 Task: open an excel sheet and write heading  Money ManagerAdd Descriptions in a column and its values below  'Salary, Rent, Groceries, Utilities, Dining out, Transportation & Entertainment. 'Add Categories in next column and its values below  Income, Expense, Expense, Expense, Expense, Expense & Expense. Add Amount in next column and its values below  $2,500, $800, $200, $100, $50, $30 & $100Add Dates in next column and its values below  2023-05-01, 2023-05-05, 2023-05-10, 2023-05-15, 2023-05-20, 2023-05-25 & 2023-05-31Save page ExpReport logbook
Action: Mouse moved to (15, 19)
Screenshot: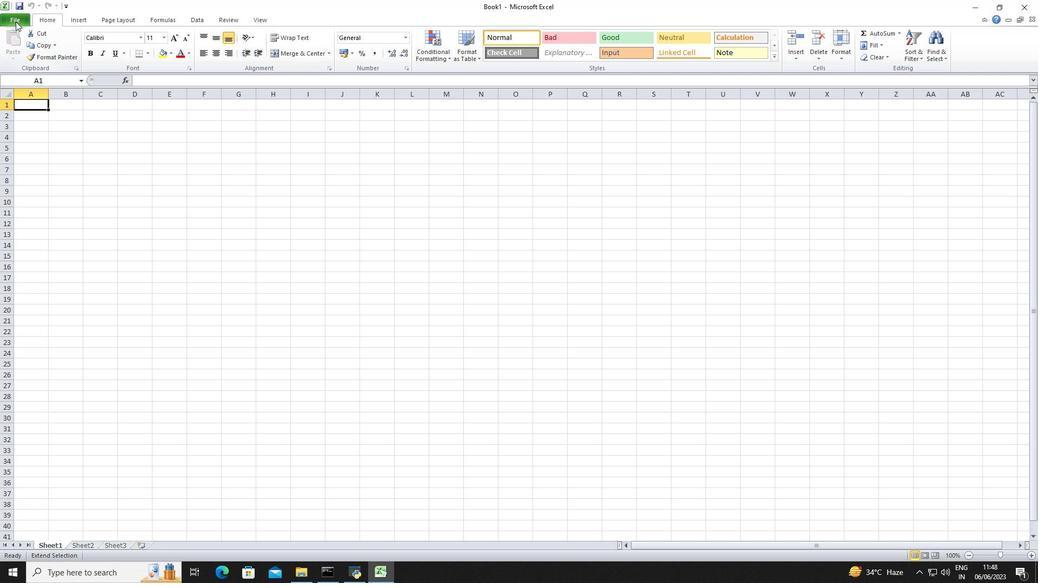 
Action: Mouse pressed left at (15, 19)
Screenshot: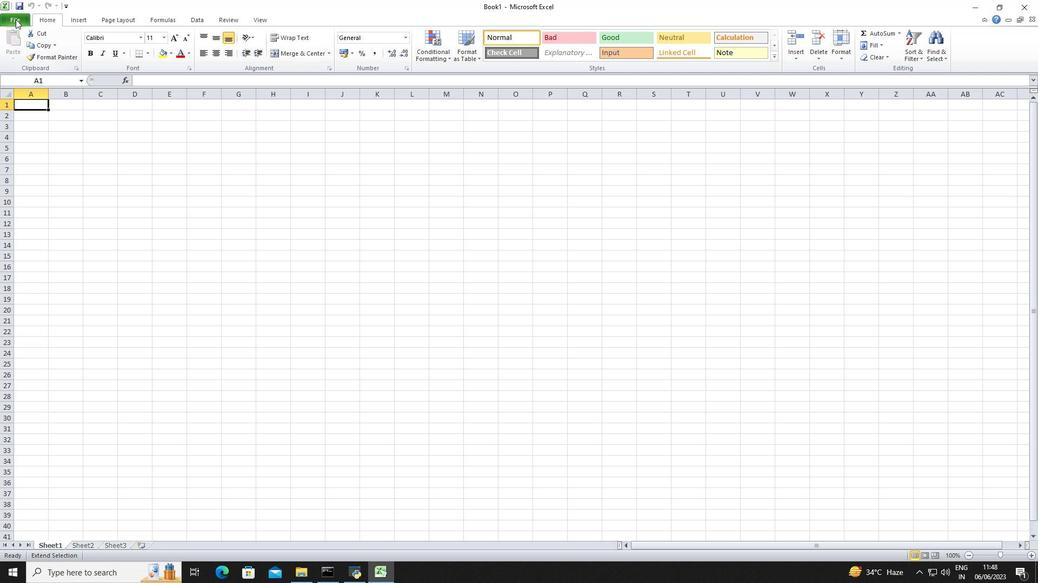 
Action: Mouse moved to (32, 138)
Screenshot: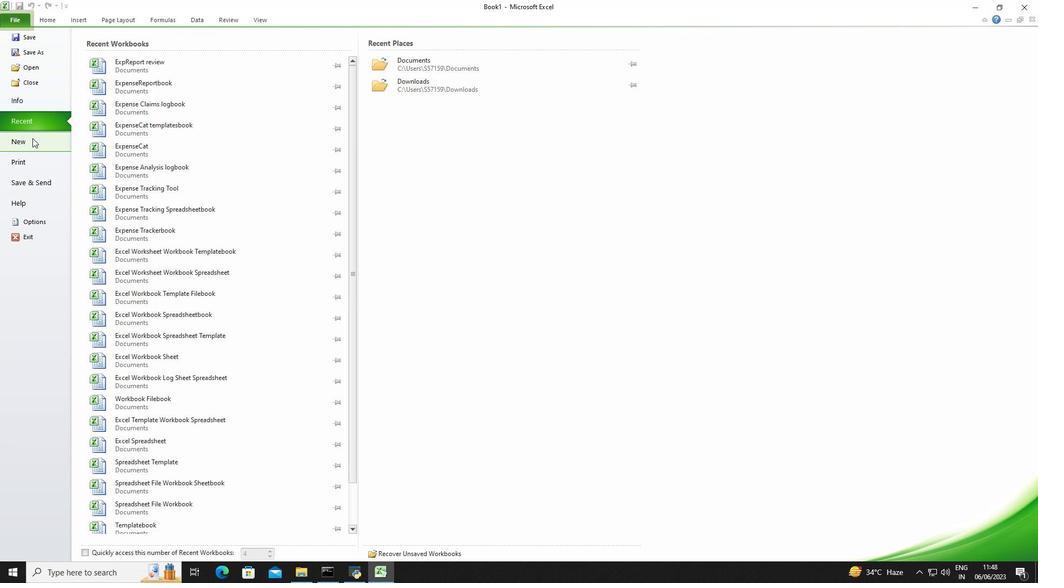 
Action: Mouse pressed left at (32, 138)
Screenshot: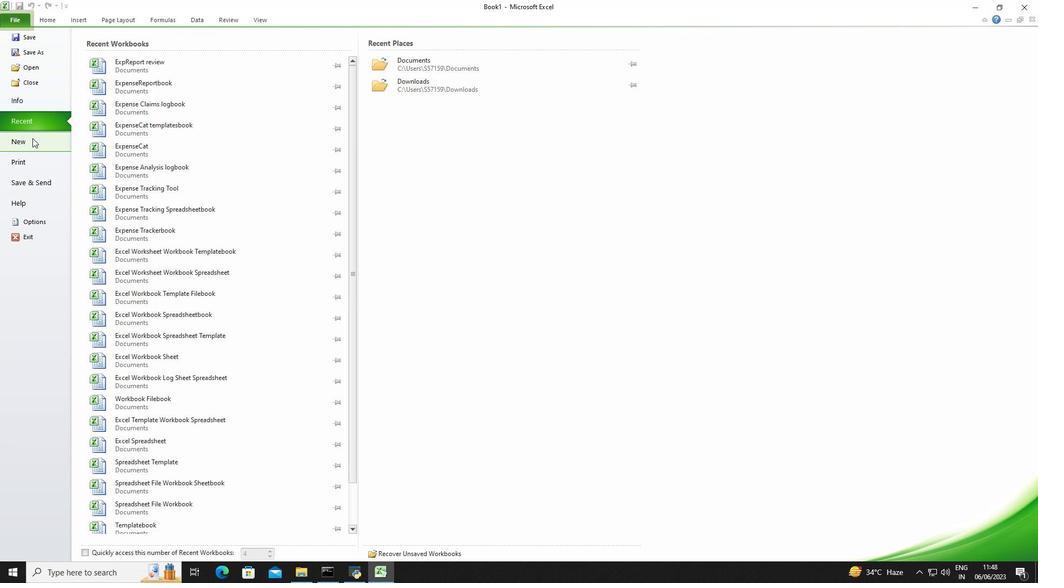 
Action: Mouse moved to (541, 282)
Screenshot: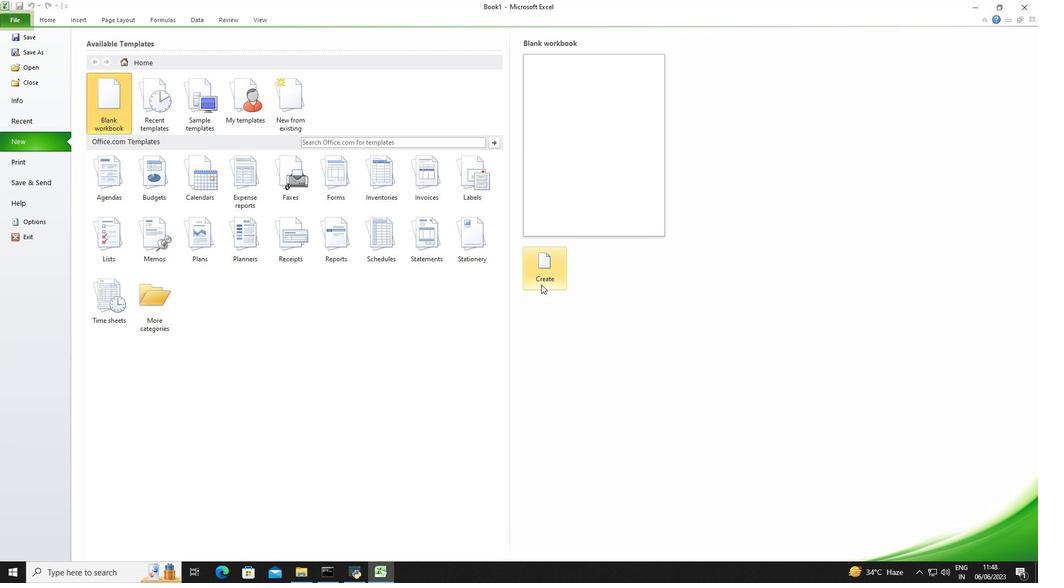 
Action: Mouse pressed left at (541, 282)
Screenshot: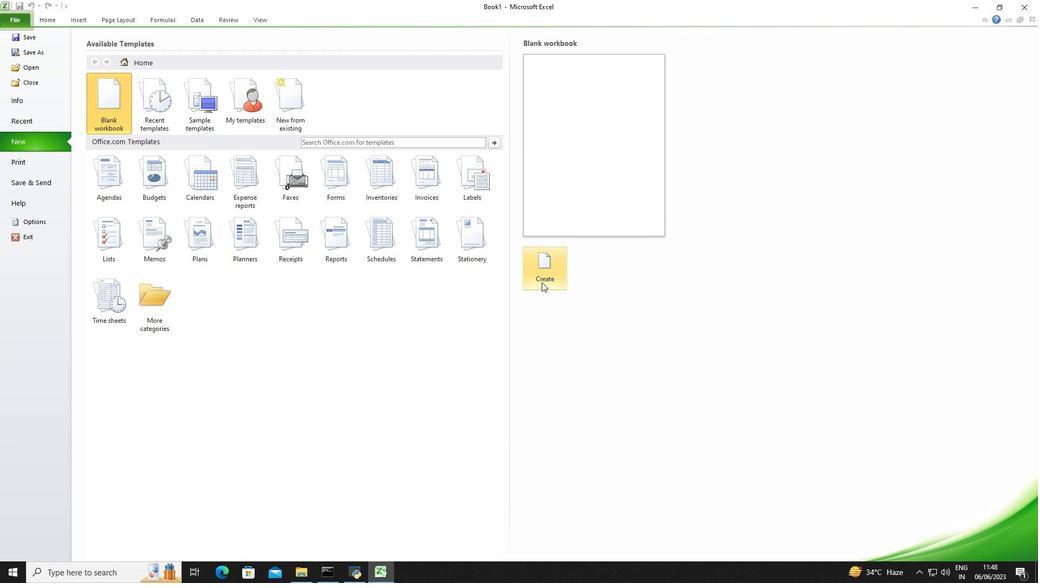 
Action: Mouse moved to (21, 107)
Screenshot: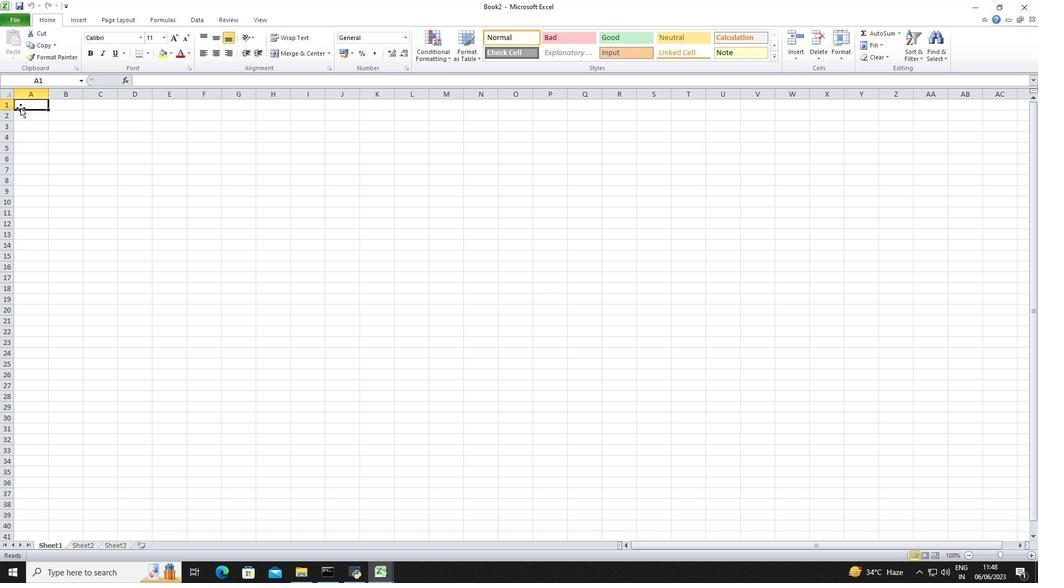
Action: Mouse pressed left at (21, 107)
Screenshot: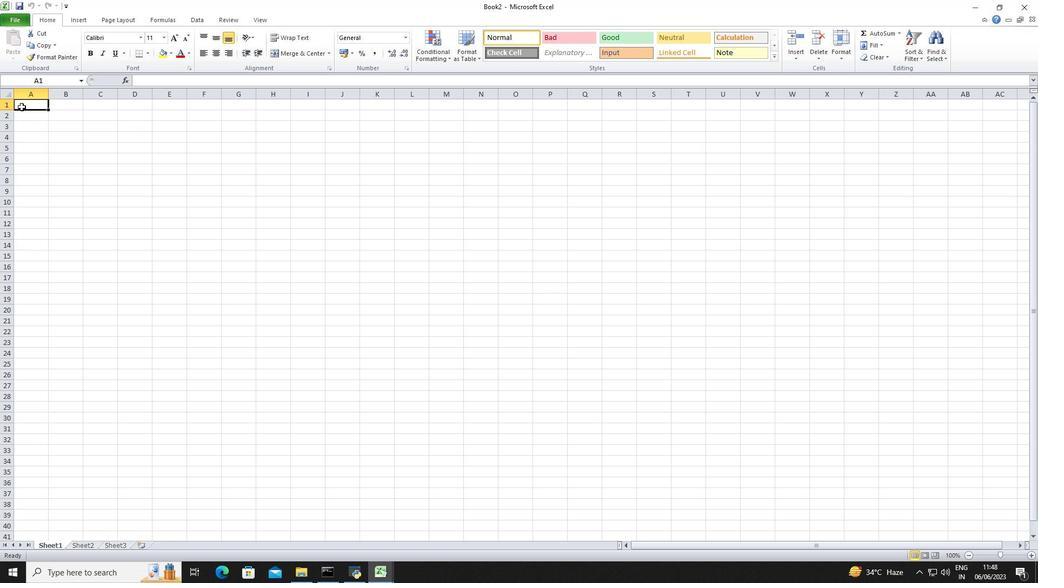 
Action: Key pressed <Key.shift><Key.shift>Money<Key.space><Key.shift>Manager<Key.enter><Key.down><Key.shift>Description<Key.enter><Key.up>
Screenshot: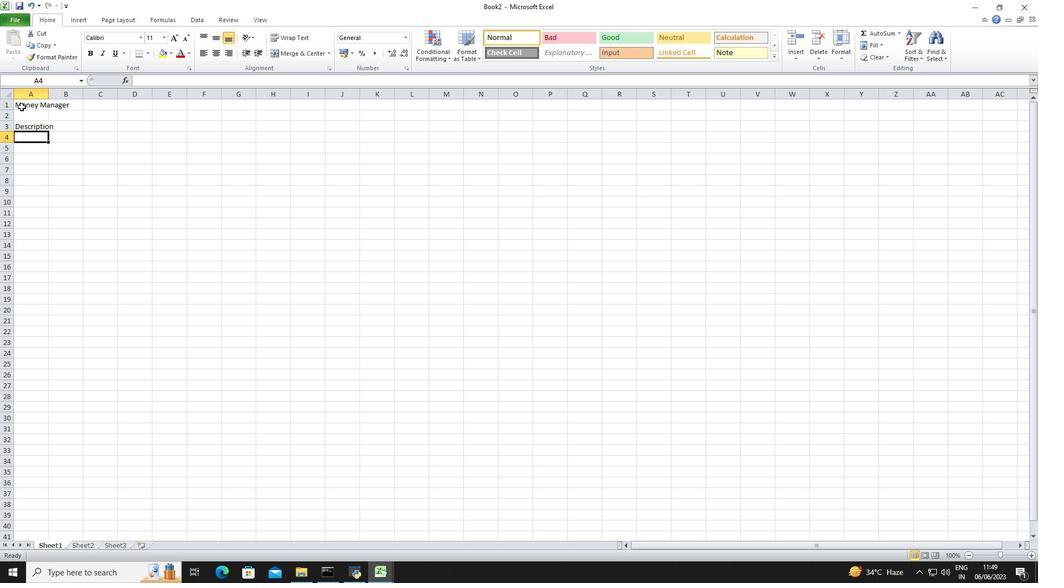 
Action: Mouse moved to (65, 125)
Screenshot: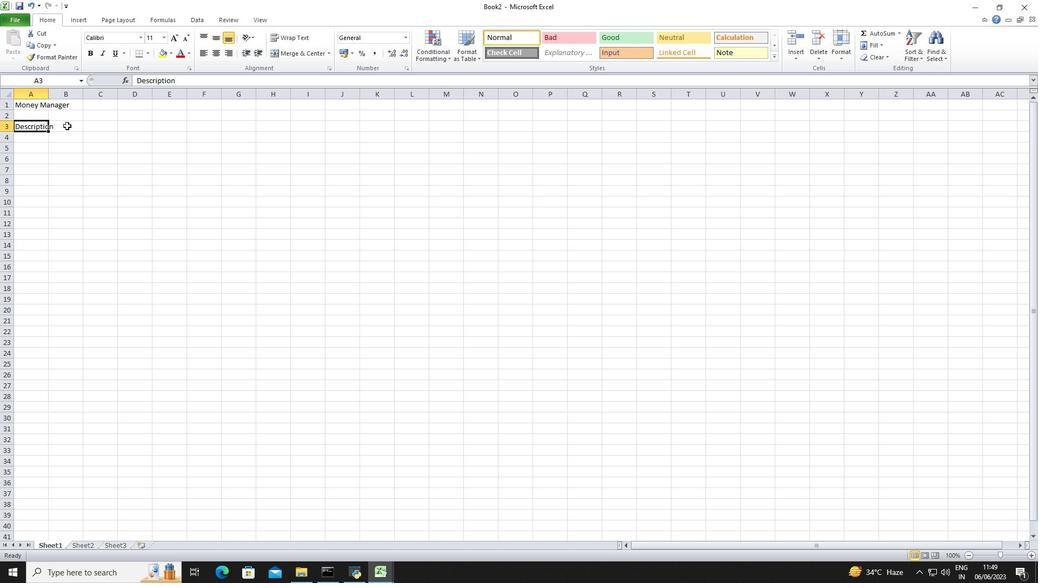 
Action: Mouse pressed left at (65, 125)
Screenshot: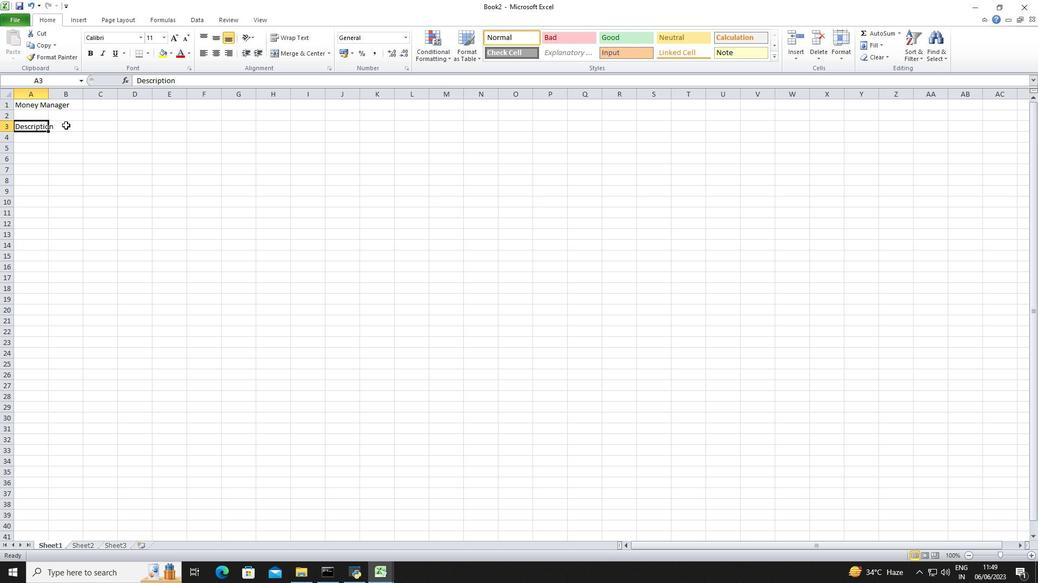
Action: Mouse pressed left at (65, 125)
Screenshot: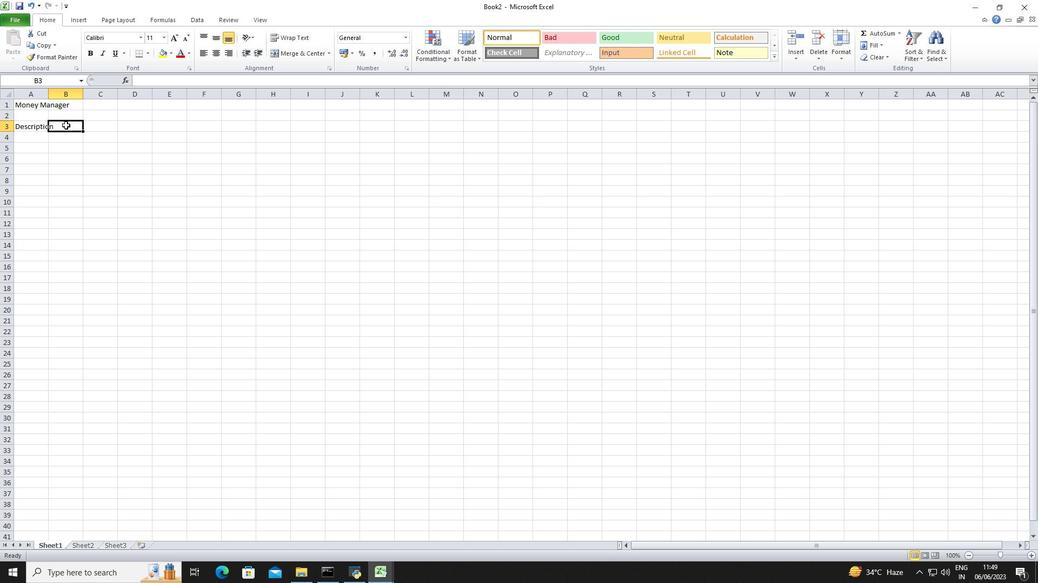 
Action: Mouse moved to (34, 140)
Screenshot: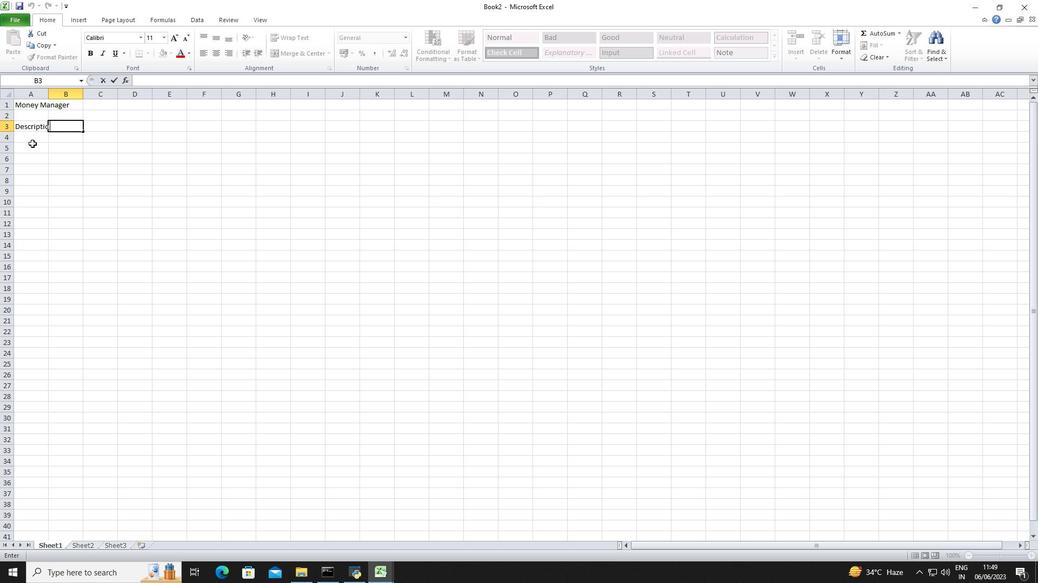
Action: Mouse pressed left at (34, 140)
Screenshot: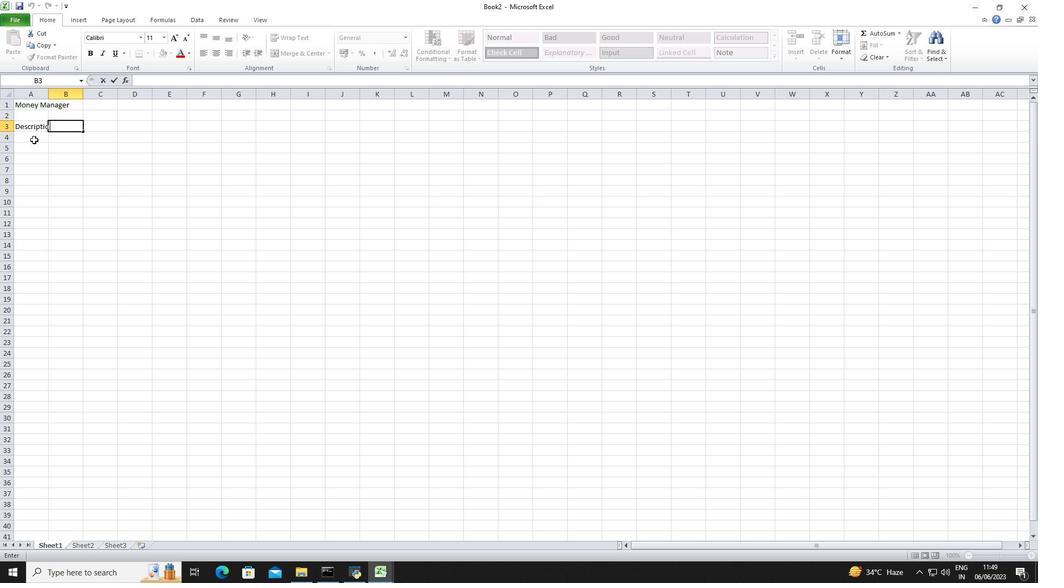 
Action: Key pressed <Key.shift>Salary<Key.down><Key.shift>Rent<Key.down><Key.shift>Grocries<Key.backspace><Key.backspace><Key.backspace><Key.backspace>eries<Key.down><Key.shift>Utilities<Key.down><Key.shift>Dining<Key.space><Key.shift>Out<Key.down><Key.shift>Transportation<Key.down><Key.shift>Entertainment<Key.down><Key.right><Key.right><Key.up><Key.up><Key.up><Key.up><Key.up><Key.up><Key.up><Key.up><Key.shift>Categories<Key.down><Key.shift><Key.shift><Key.shift><Key.shift><Key.shift>Income<Key.down><Key.shift>Expense<Key.down><Key.shift>Expense<Key.down><Key.shift>Expense<Key.down><Key.shift>Expense<Key.down><Key.shift>Expense<Key.down><Key.shift><Key.shift><Key.shift>Expense<Key.down><Key.right><Key.right><Key.up><Key.up><Key.up><Key.up><Key.up><Key.up><Key.up><Key.up><Key.shift>Amount<Key.down>2500<Key.down>800<Key.down><Key.down><Key.up>200<Key.down>100<Key.down>50<Key.down>30<Key.down>100<Key.down>
Screenshot: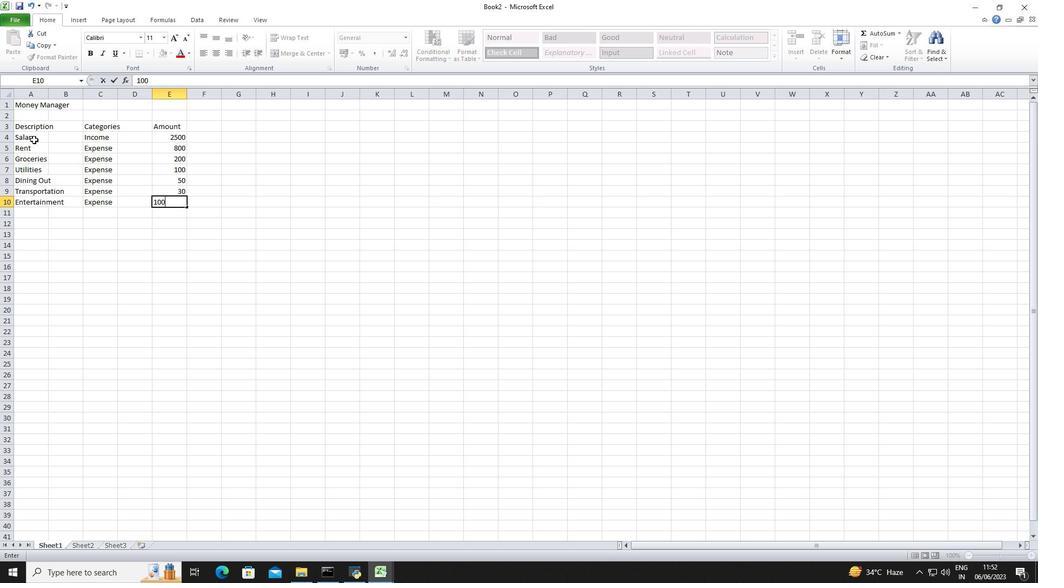 
Action: Mouse moved to (174, 135)
Screenshot: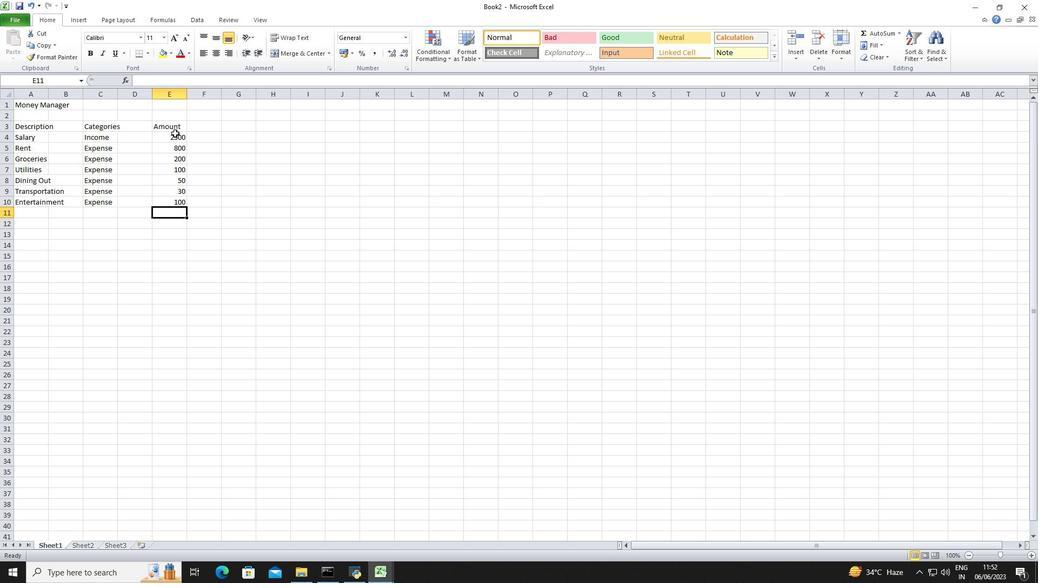 
Action: Mouse pressed left at (174, 135)
Screenshot: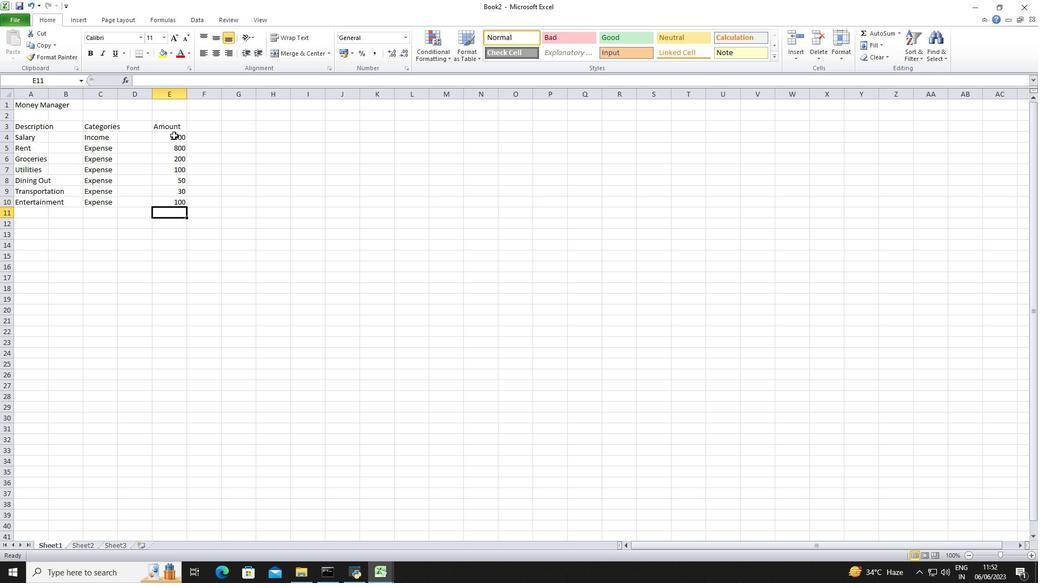 
Action: Mouse moved to (403, 41)
Screenshot: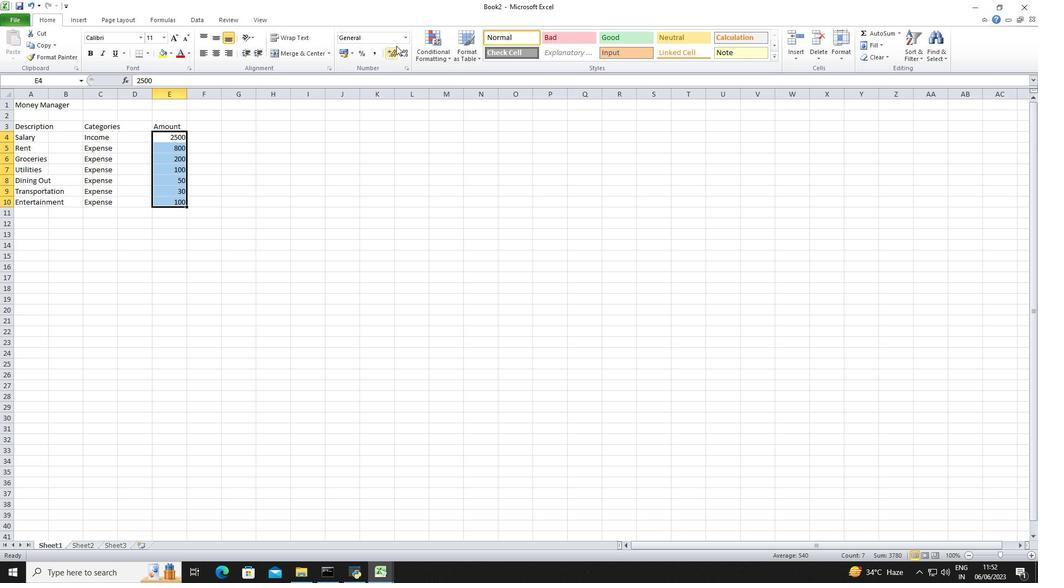 
Action: Mouse pressed left at (403, 41)
Screenshot: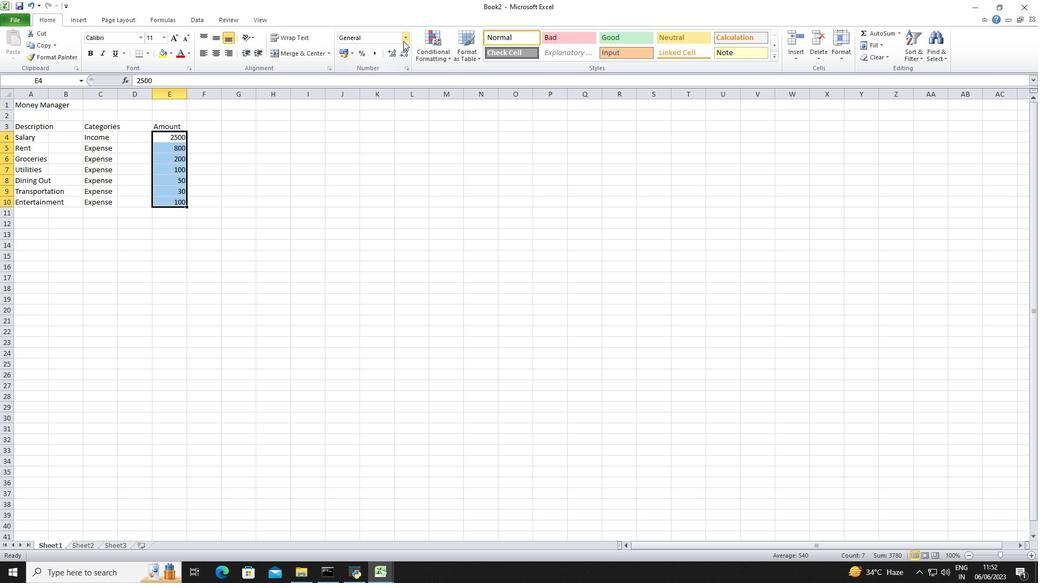 
Action: Mouse moved to (380, 310)
Screenshot: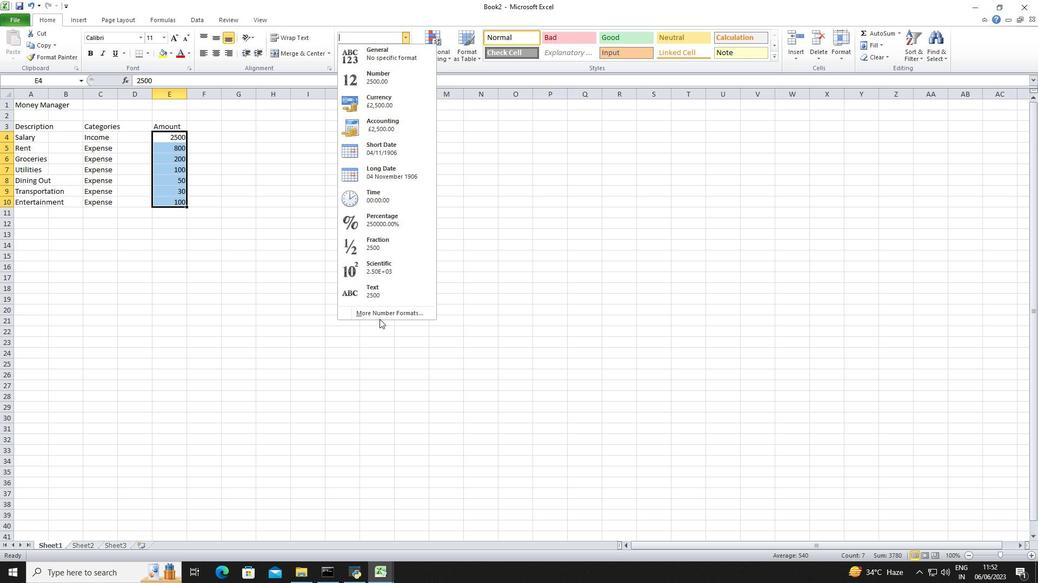 
Action: Mouse pressed left at (380, 310)
Screenshot: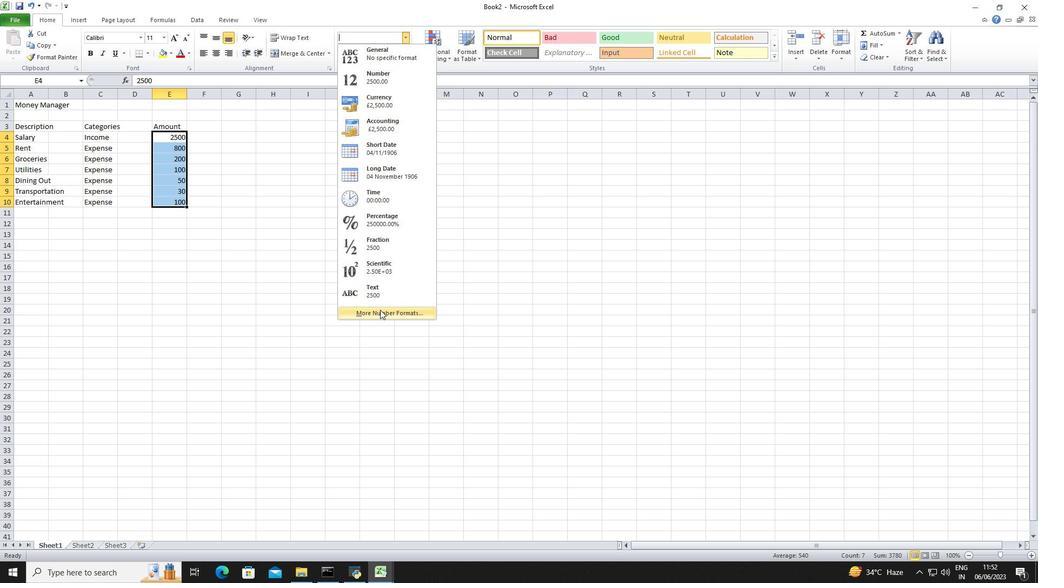 
Action: Mouse moved to (151, 203)
Screenshot: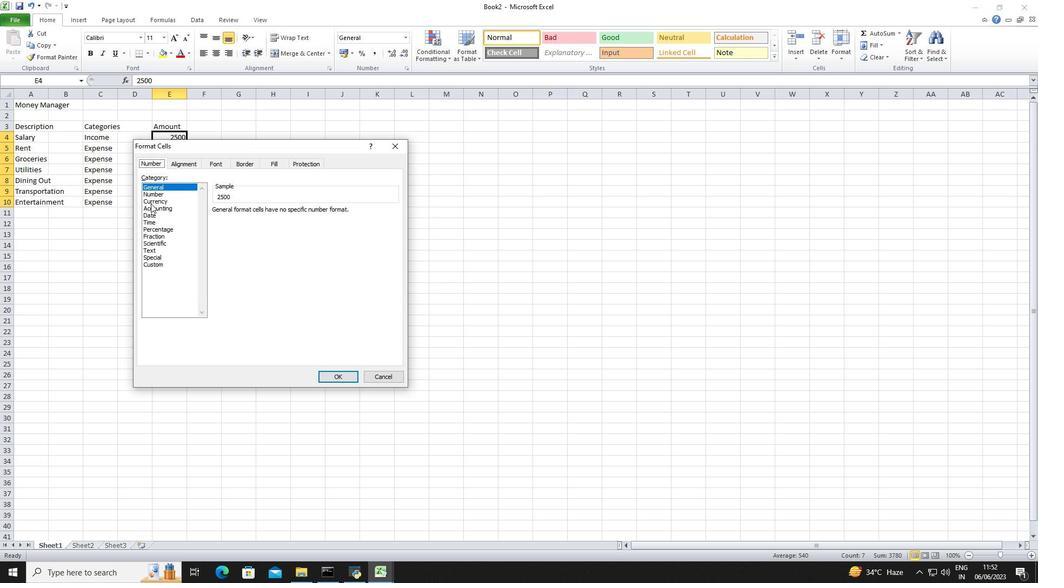 
Action: Mouse pressed left at (151, 203)
Screenshot: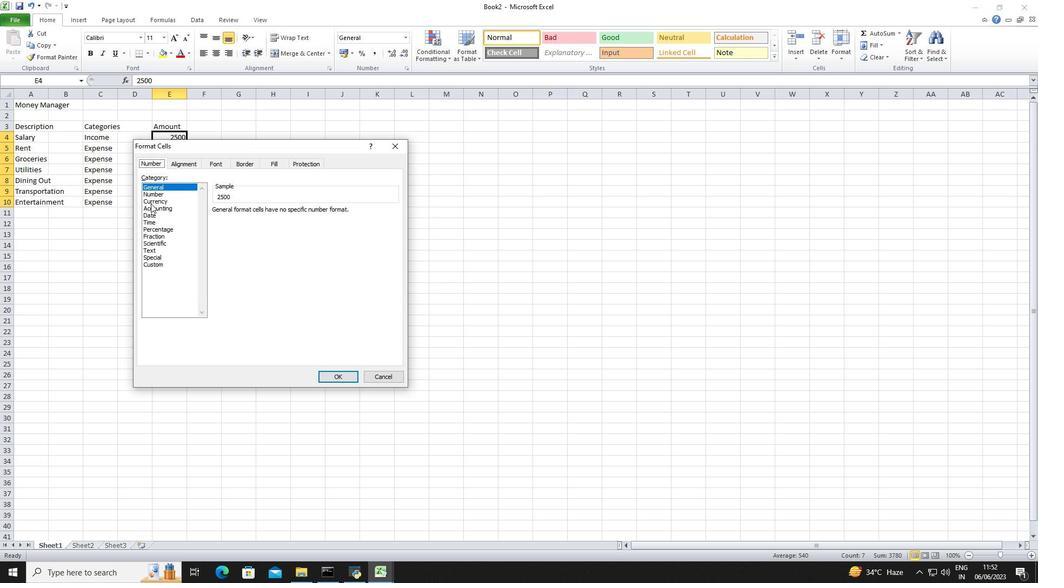 
Action: Mouse moved to (285, 211)
Screenshot: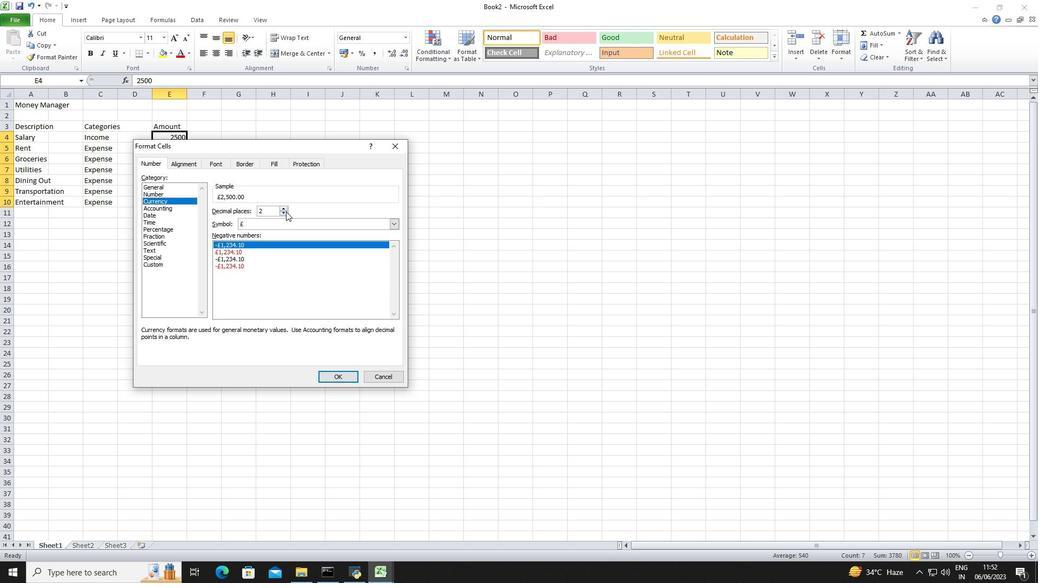 
Action: Mouse pressed left at (285, 211)
Screenshot: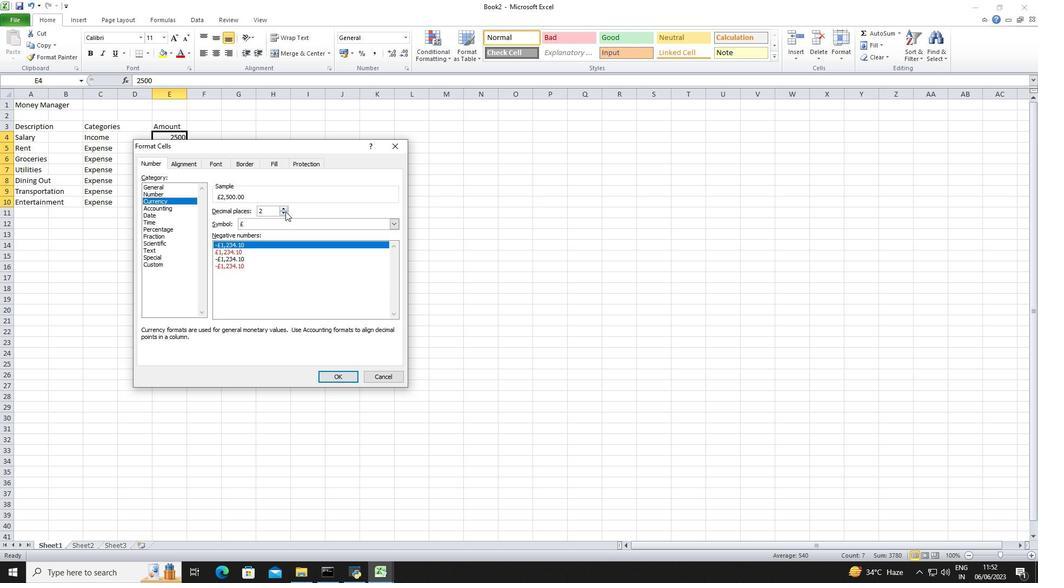 
Action: Mouse pressed left at (285, 211)
Screenshot: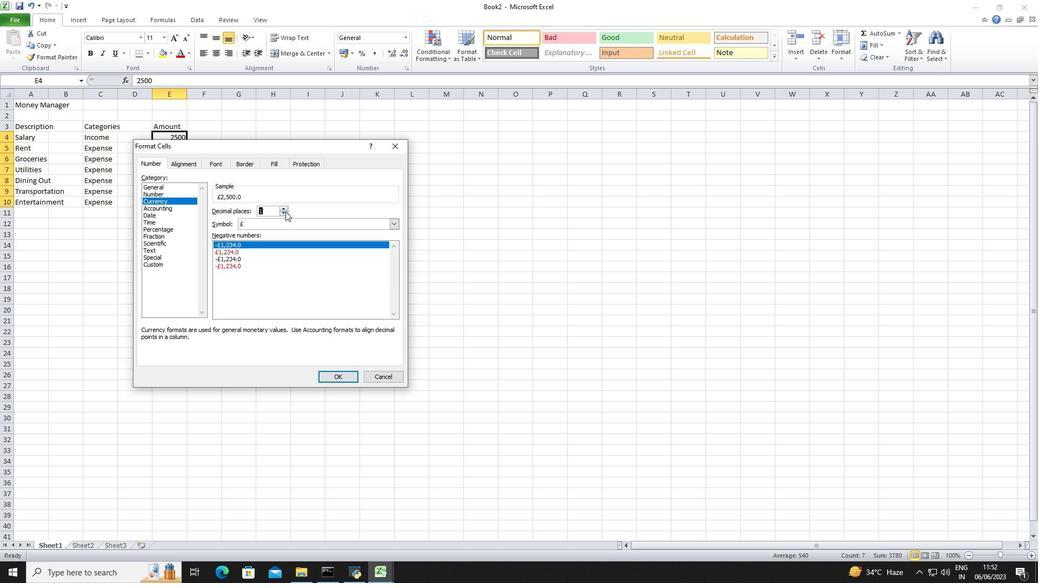 
Action: Mouse moved to (313, 220)
Screenshot: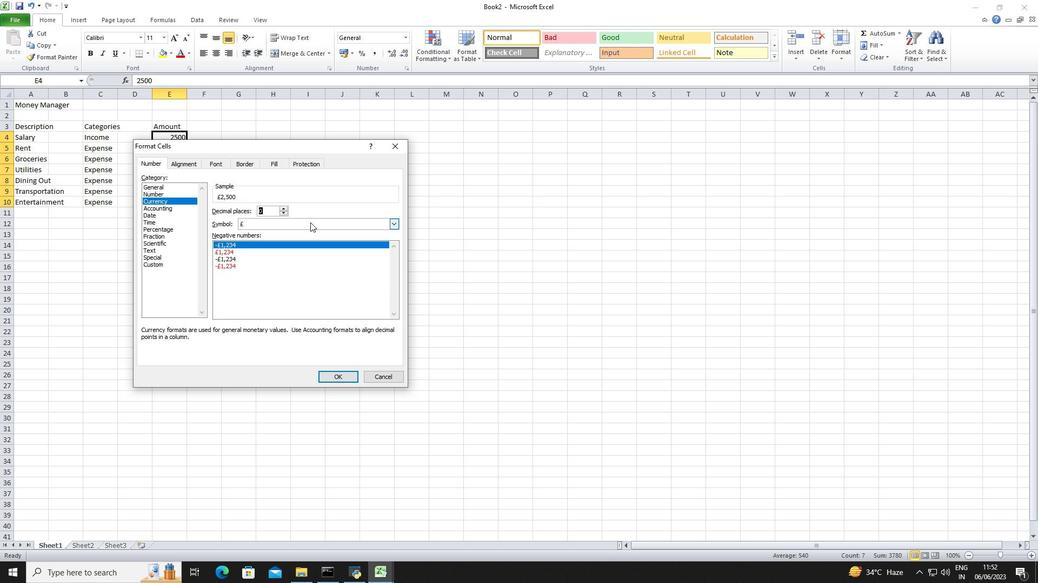 
Action: Mouse pressed left at (313, 220)
Screenshot: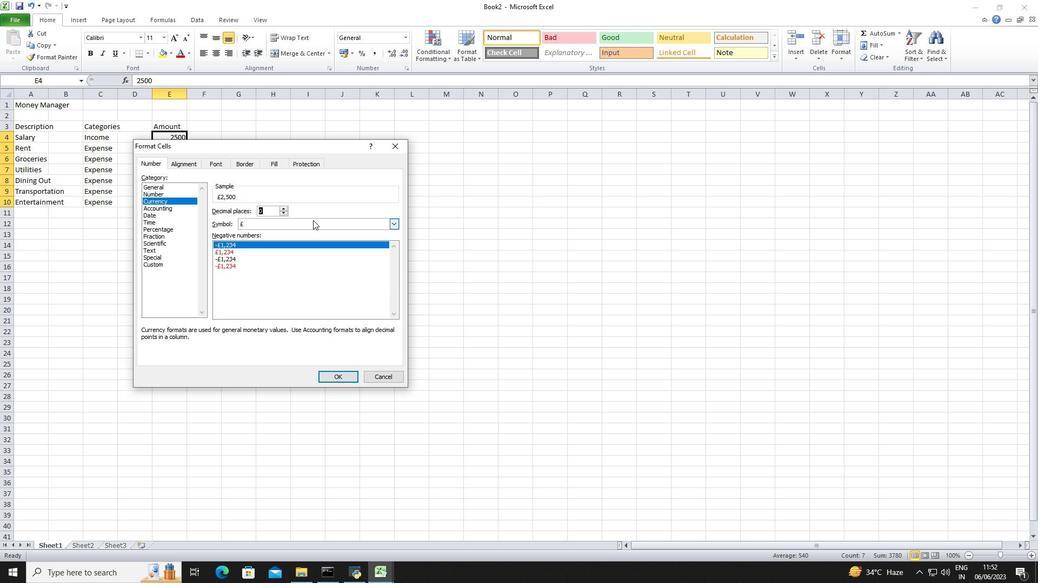 
Action: Mouse moved to (293, 249)
Screenshot: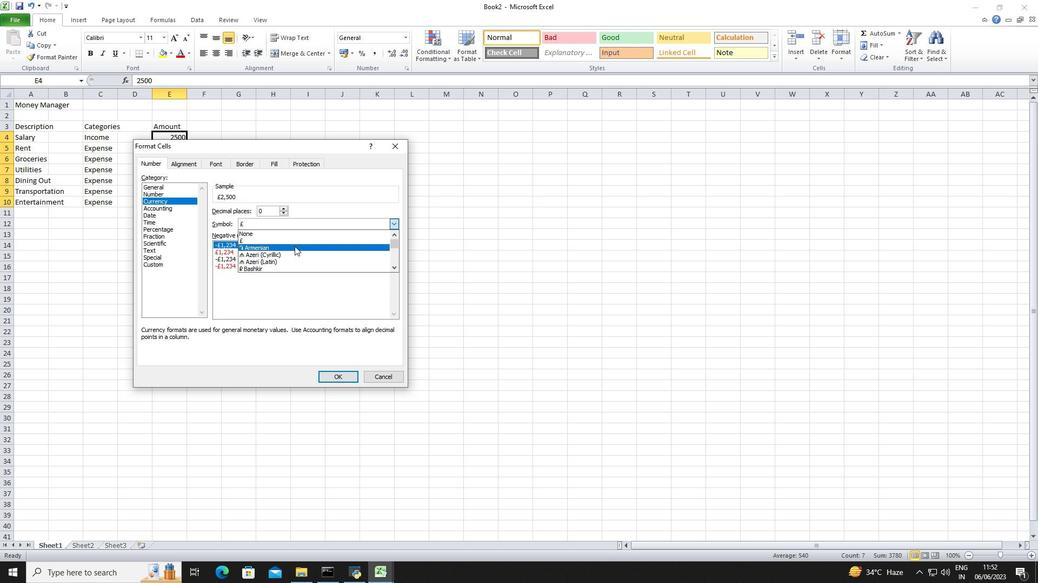 
Action: Mouse scrolled (293, 248) with delta (0, 0)
Screenshot: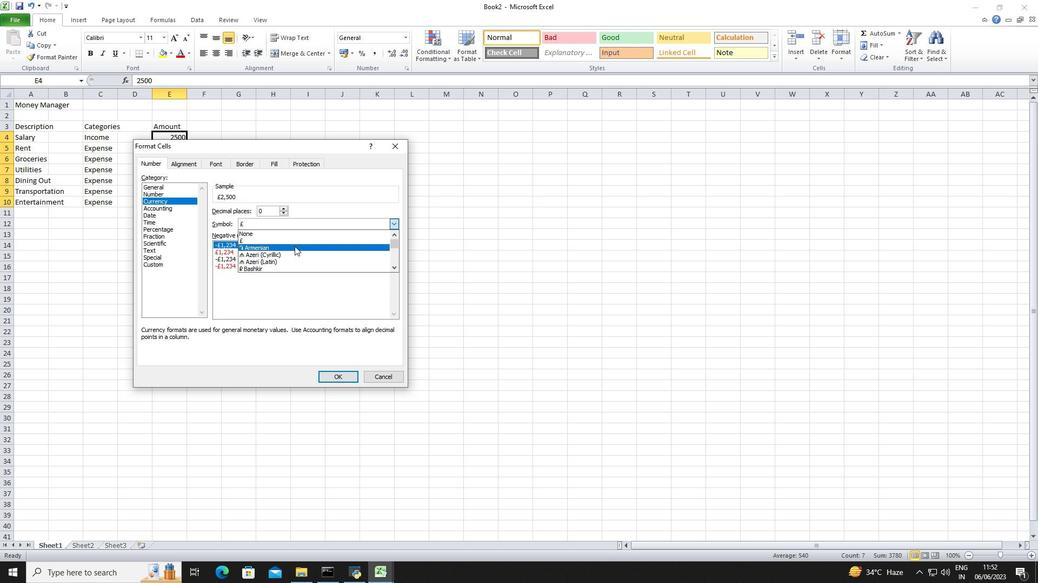 
Action: Mouse scrolled (293, 248) with delta (0, 0)
Screenshot: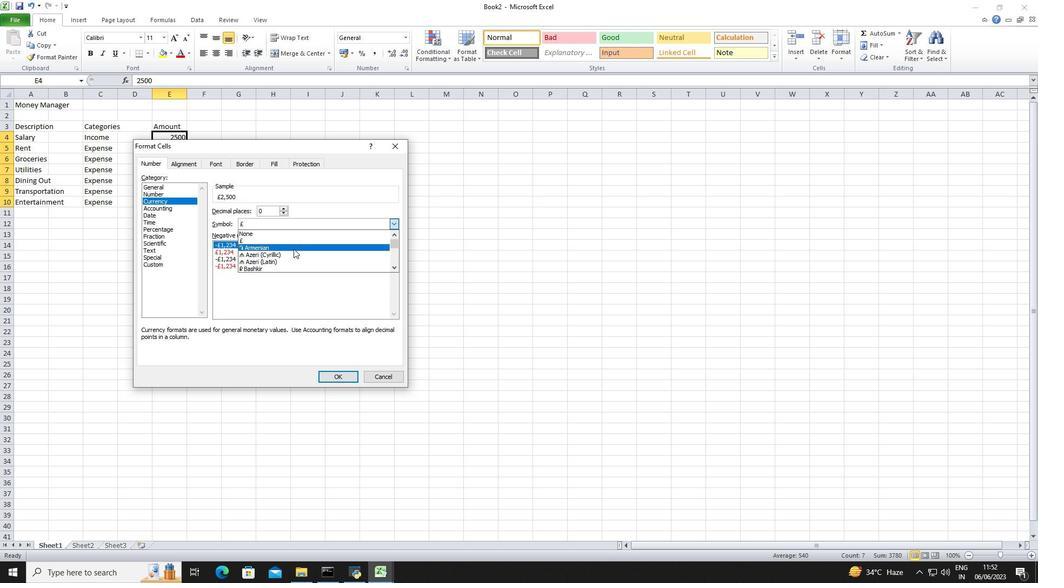 
Action: Mouse scrolled (293, 248) with delta (0, 0)
Screenshot: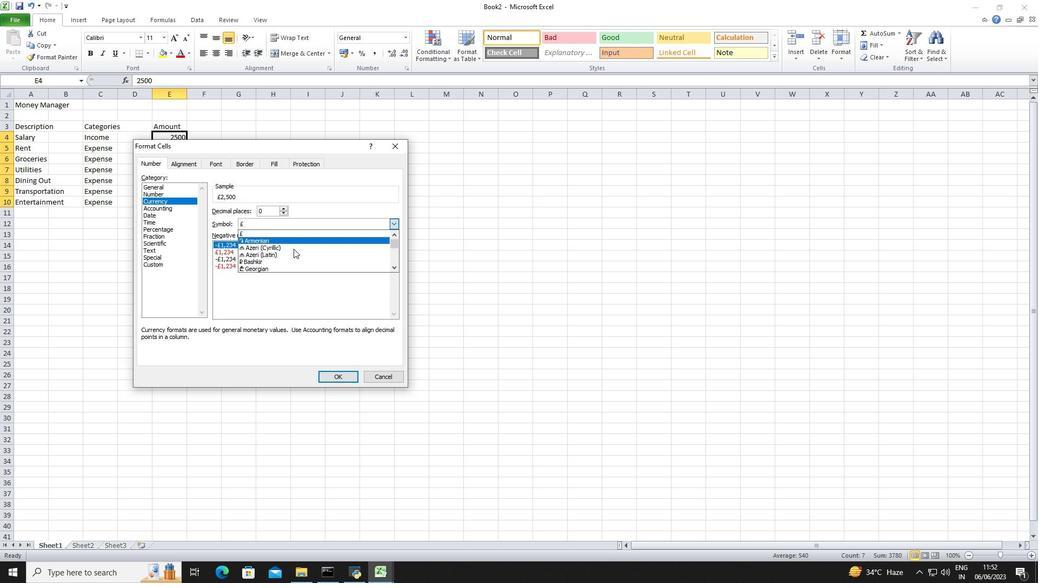 
Action: Mouse scrolled (293, 248) with delta (0, 0)
Screenshot: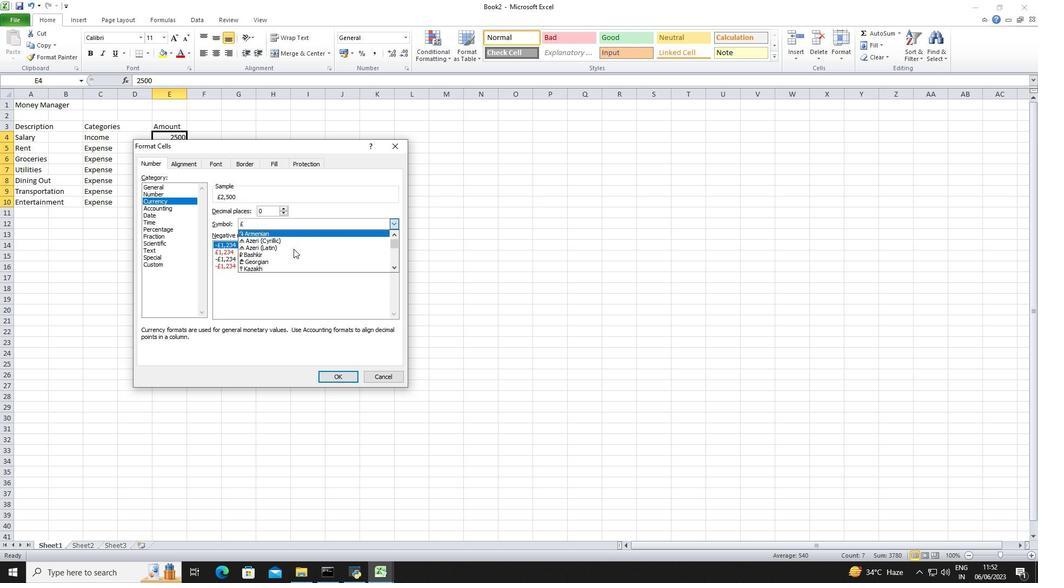 
Action: Mouse scrolled (293, 248) with delta (0, 0)
Screenshot: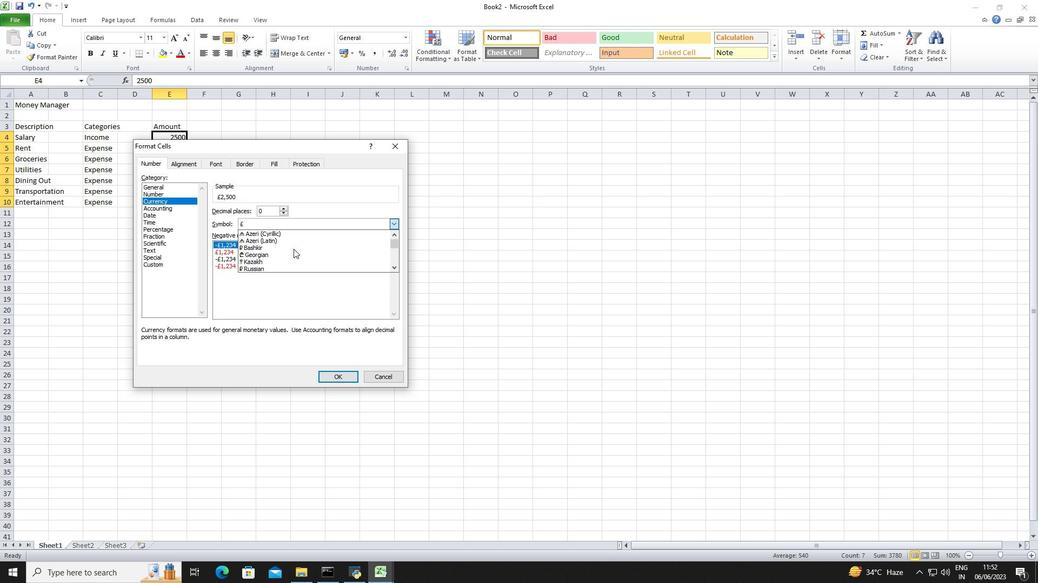 
Action: Mouse scrolled (293, 248) with delta (0, 0)
Screenshot: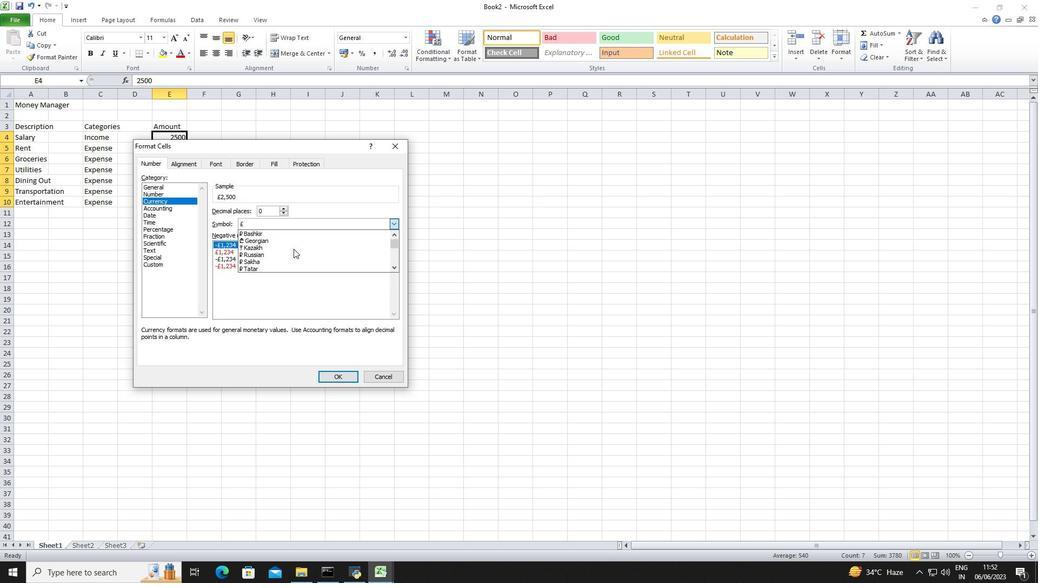 
Action: Mouse scrolled (293, 248) with delta (0, 0)
Screenshot: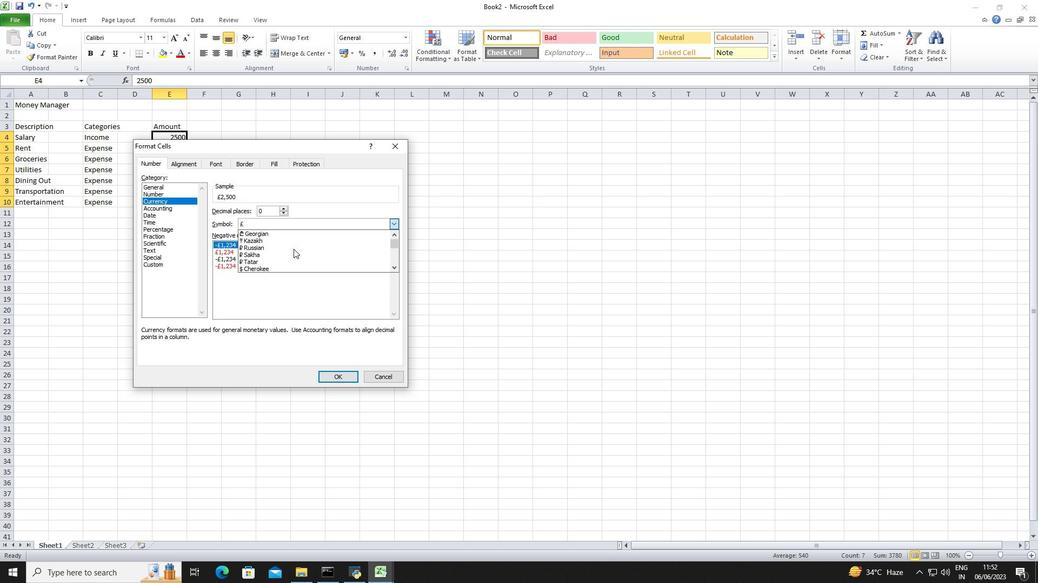 
Action: Mouse scrolled (293, 248) with delta (0, 0)
Screenshot: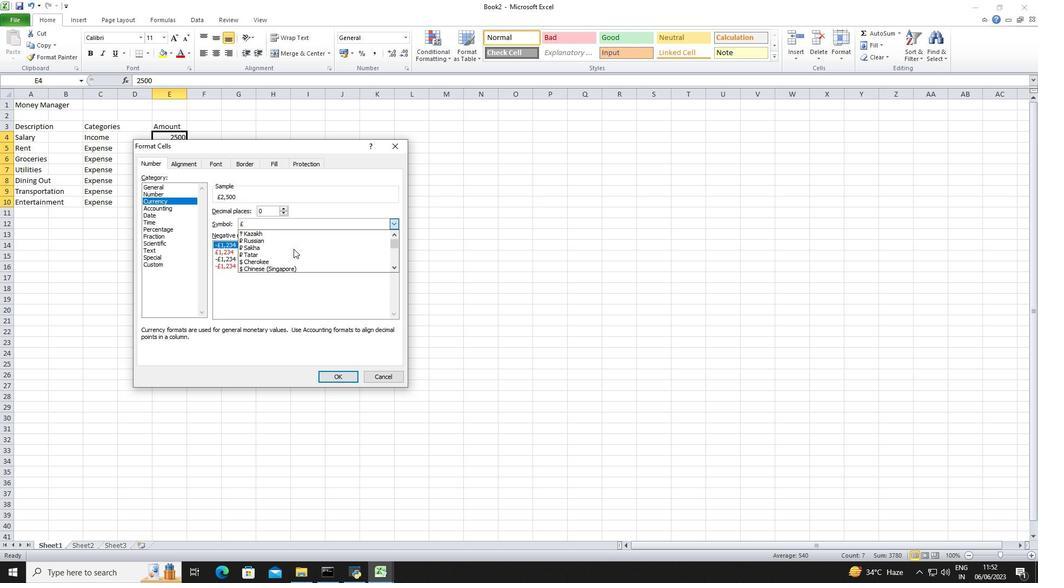 
Action: Mouse scrolled (293, 248) with delta (0, 0)
Screenshot: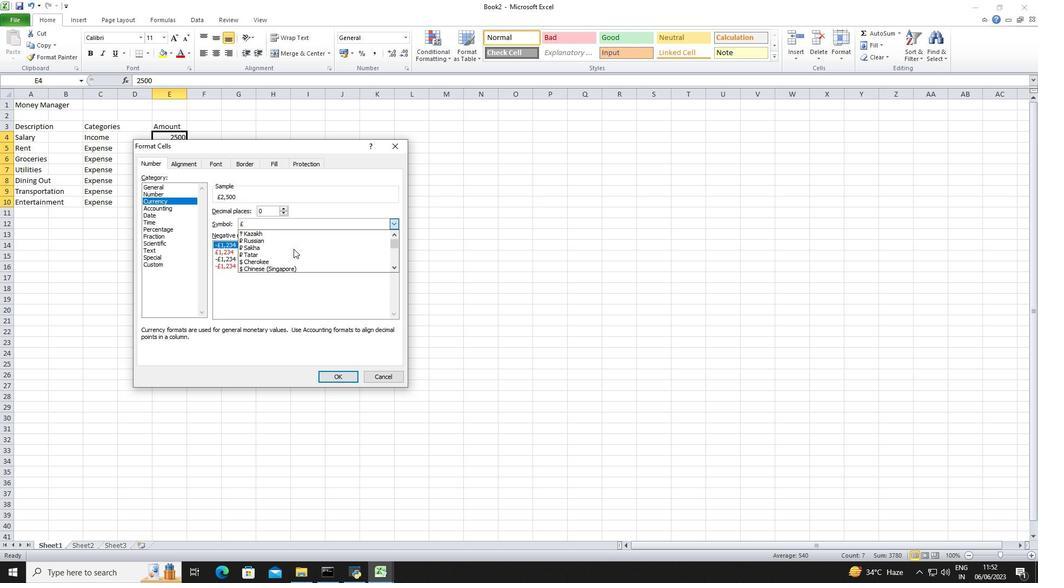 
Action: Mouse scrolled (293, 248) with delta (0, 0)
Screenshot: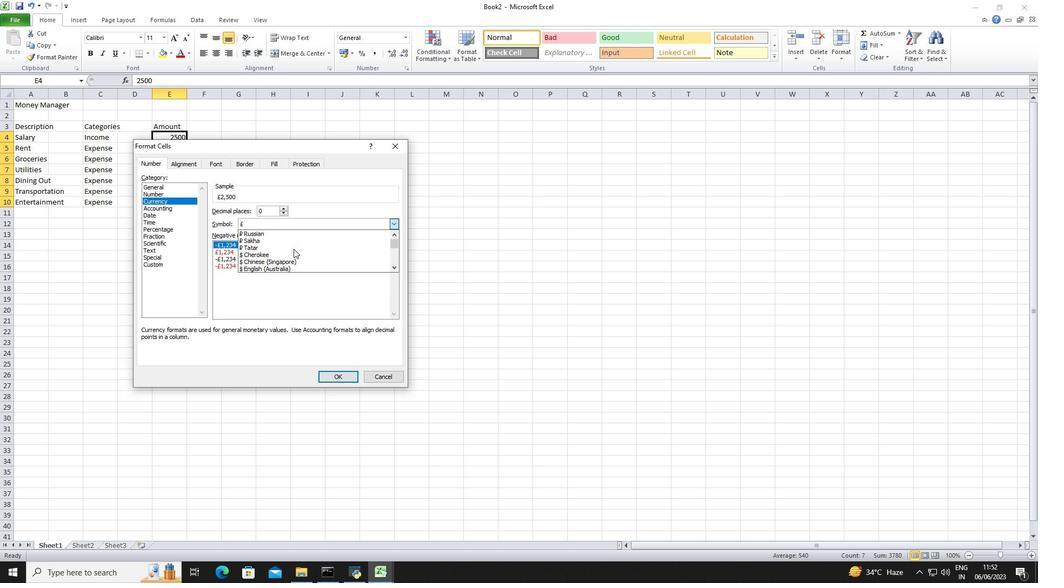 
Action: Mouse moved to (289, 255)
Screenshot: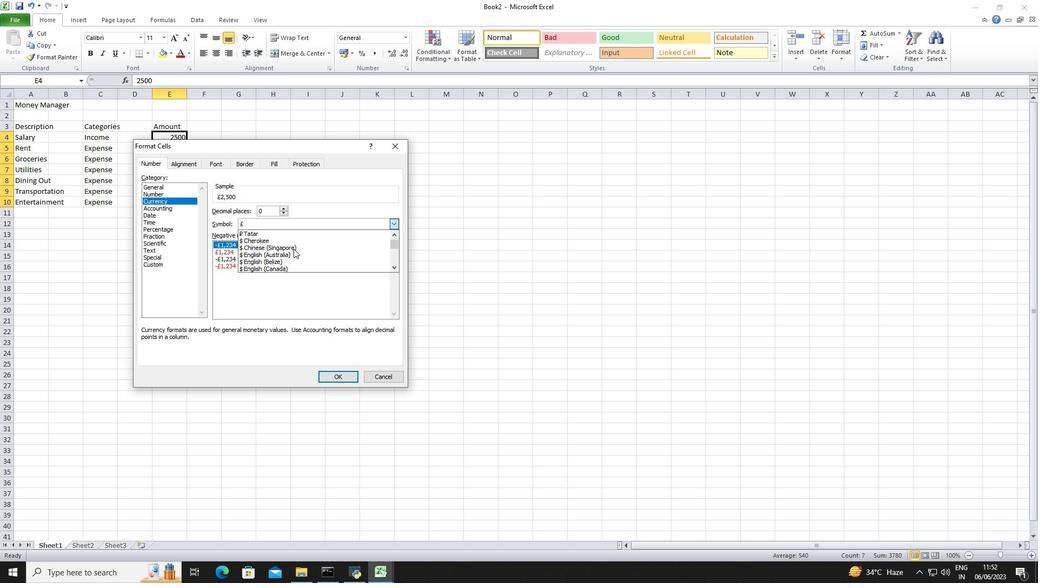 
Action: Mouse pressed left at (289, 255)
Screenshot: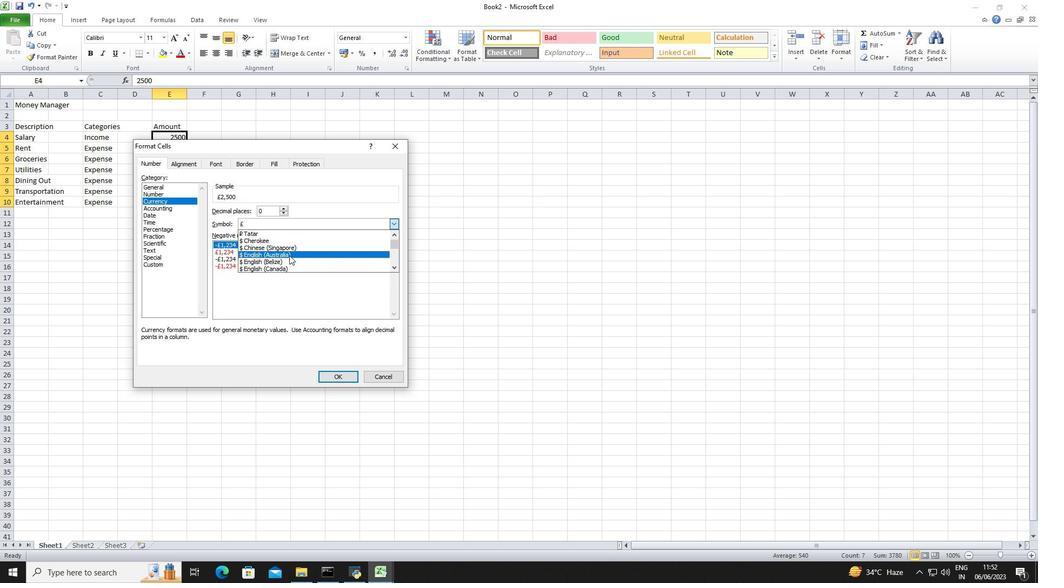 
Action: Mouse moved to (323, 377)
Screenshot: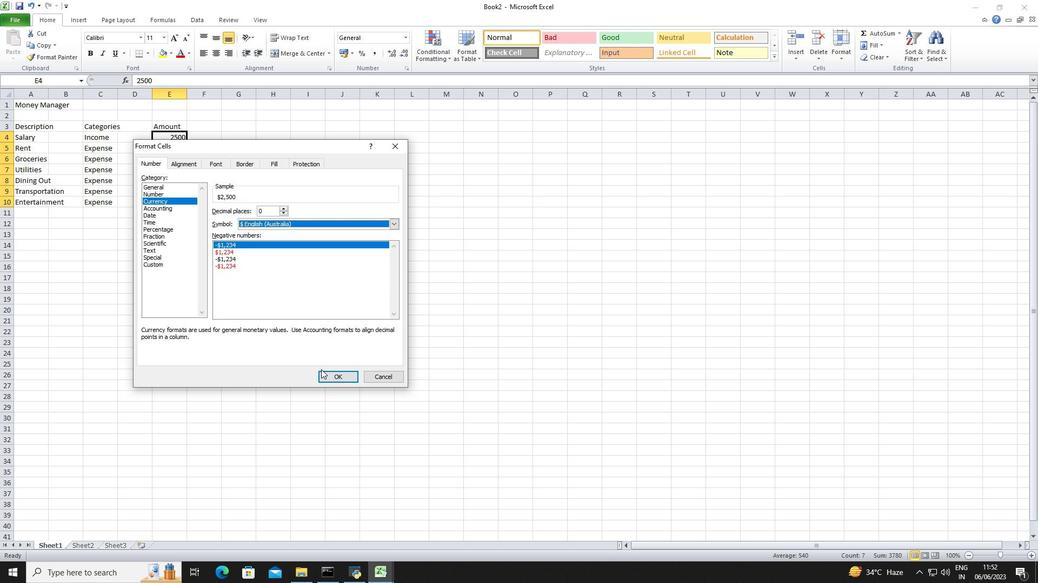 
Action: Mouse pressed left at (323, 377)
Screenshot: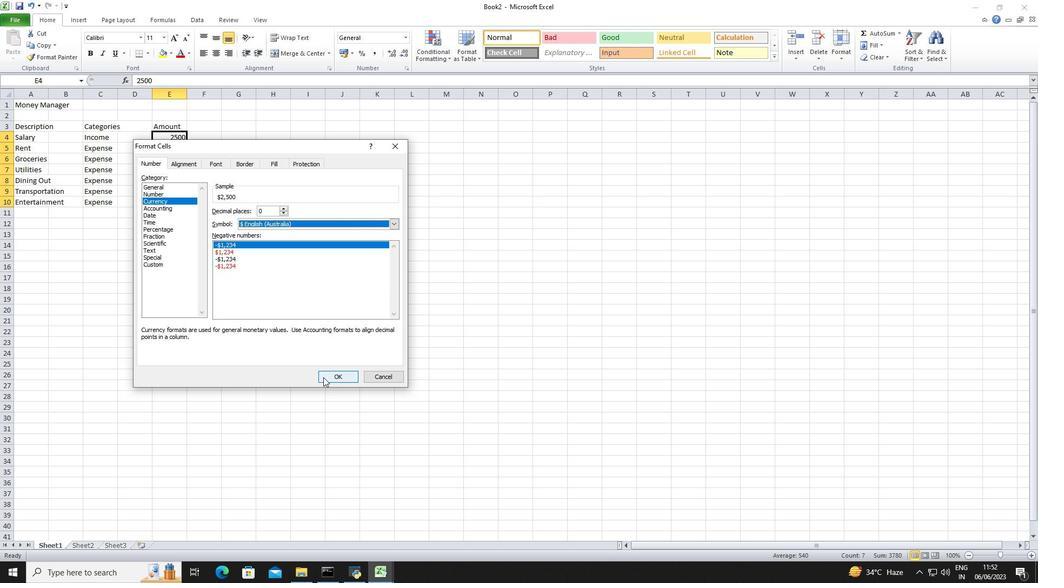 
Action: Mouse moved to (235, 128)
Screenshot: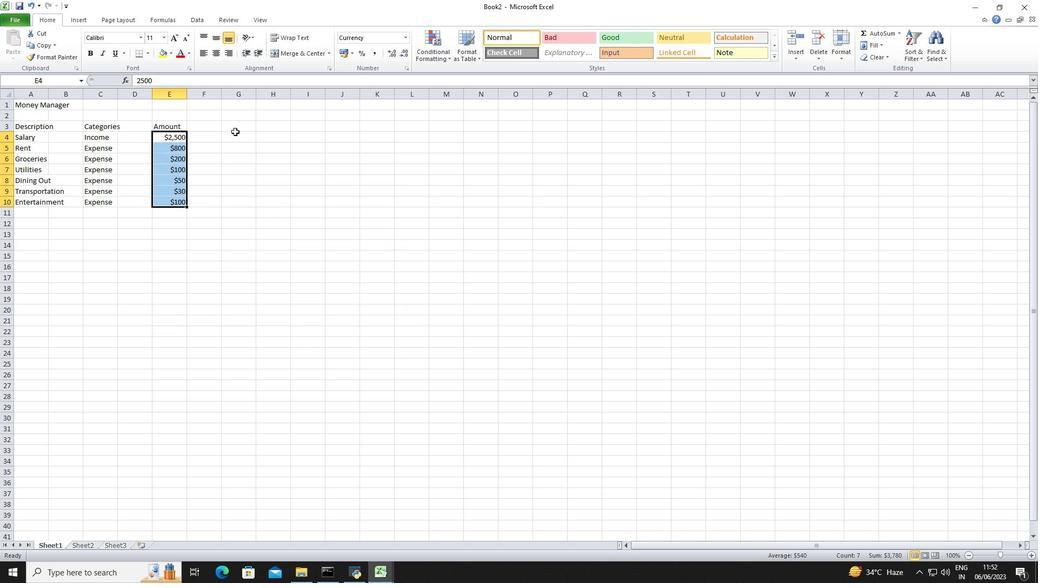 
Action: Mouse pressed left at (235, 128)
Screenshot: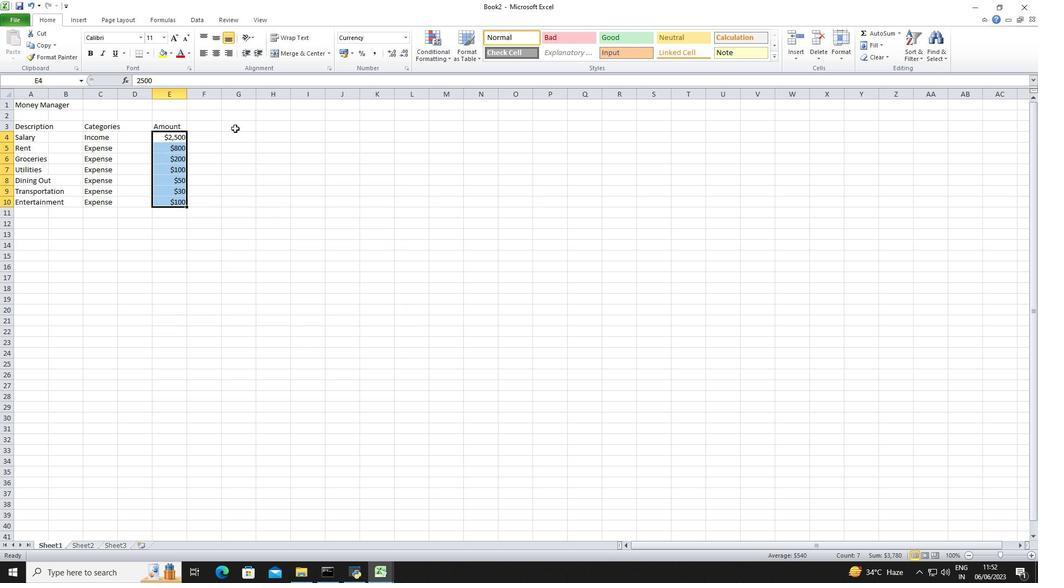 
Action: Key pressed <Key.shift>Dates<Key.down>2023-05-01<Key.down>2023-05-05<Key.down>2023-05-10<Key.down>2023-05-15<Key.down>2023-05-20<Key.down>2023-05-25<Key.down>2023-05-31<Key.down>
Screenshot: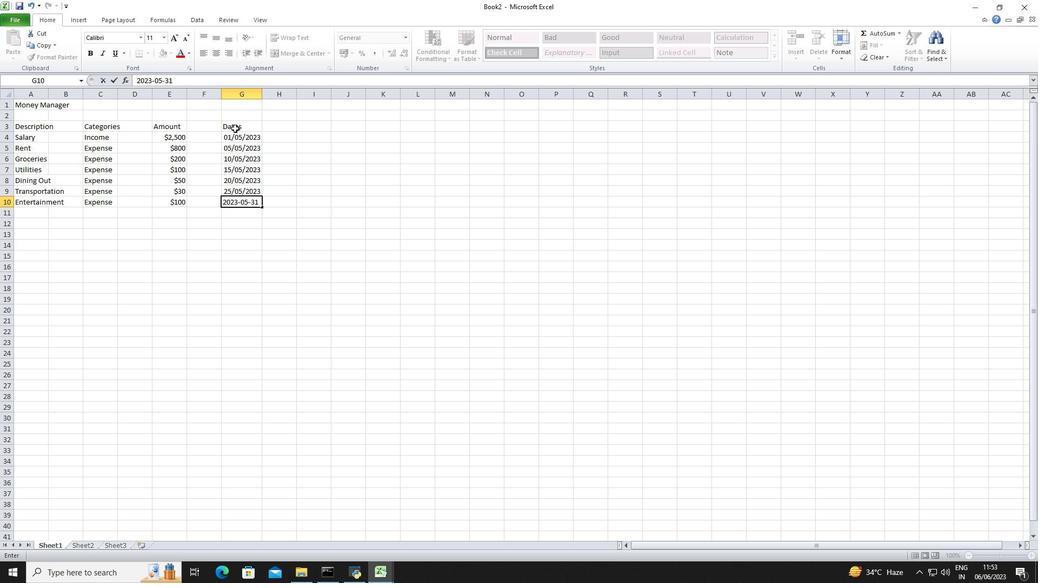 
Action: Mouse moved to (250, 136)
Screenshot: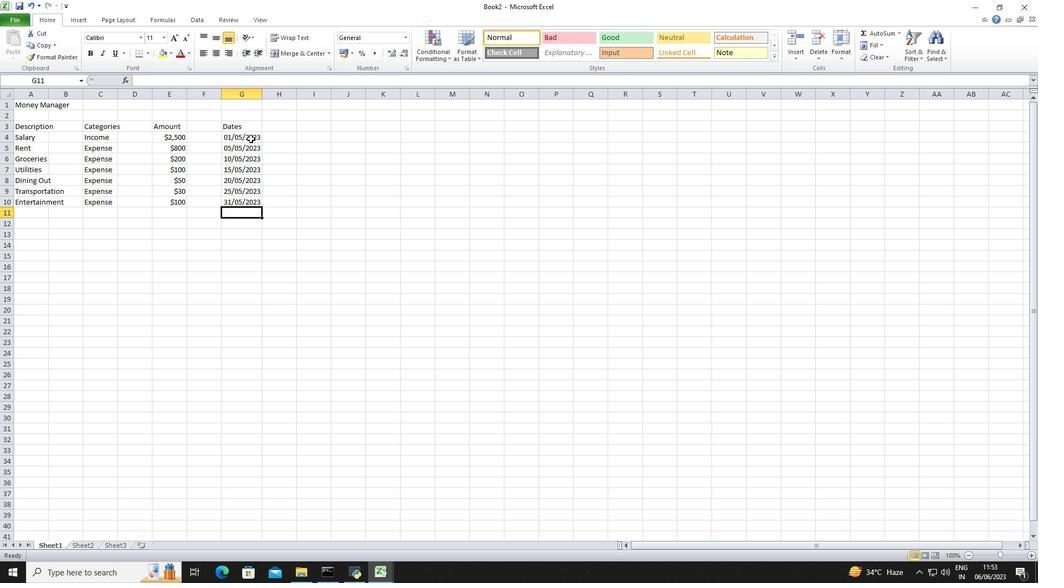 
Action: Mouse pressed left at (250, 136)
Screenshot: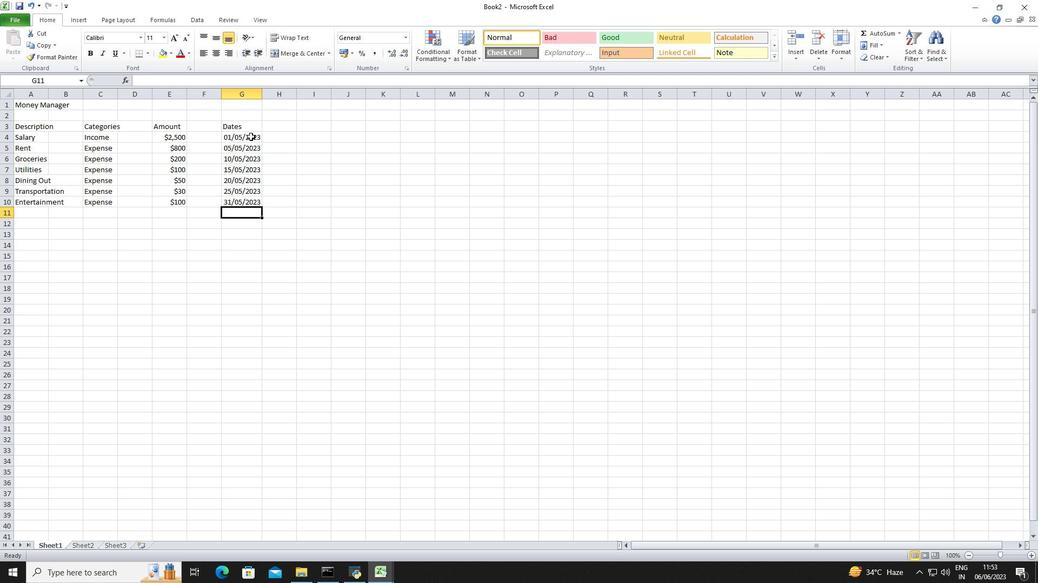 
Action: Mouse moved to (241, 174)
Screenshot: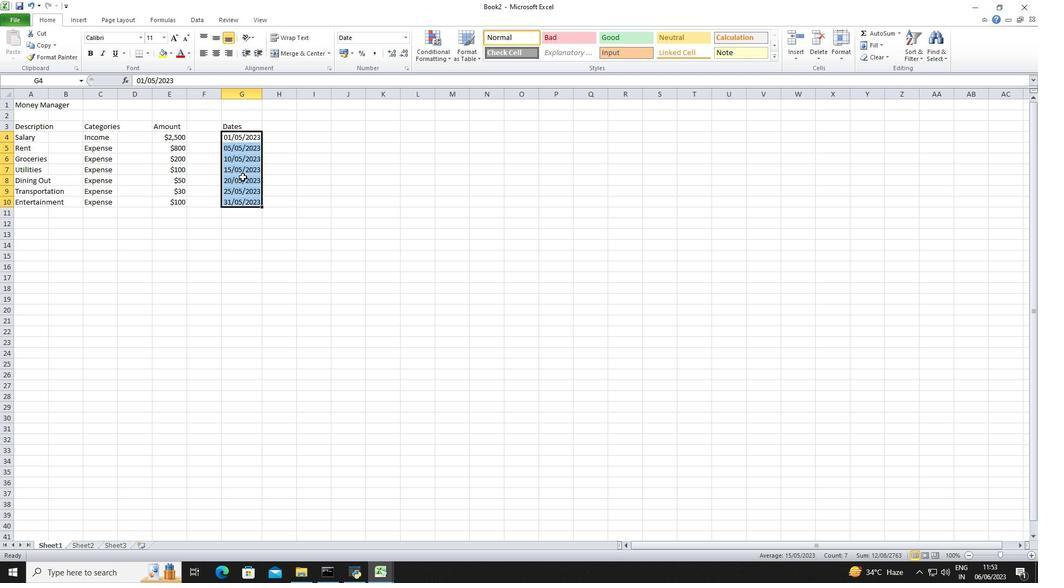 
Action: Mouse pressed right at (241, 174)
Screenshot: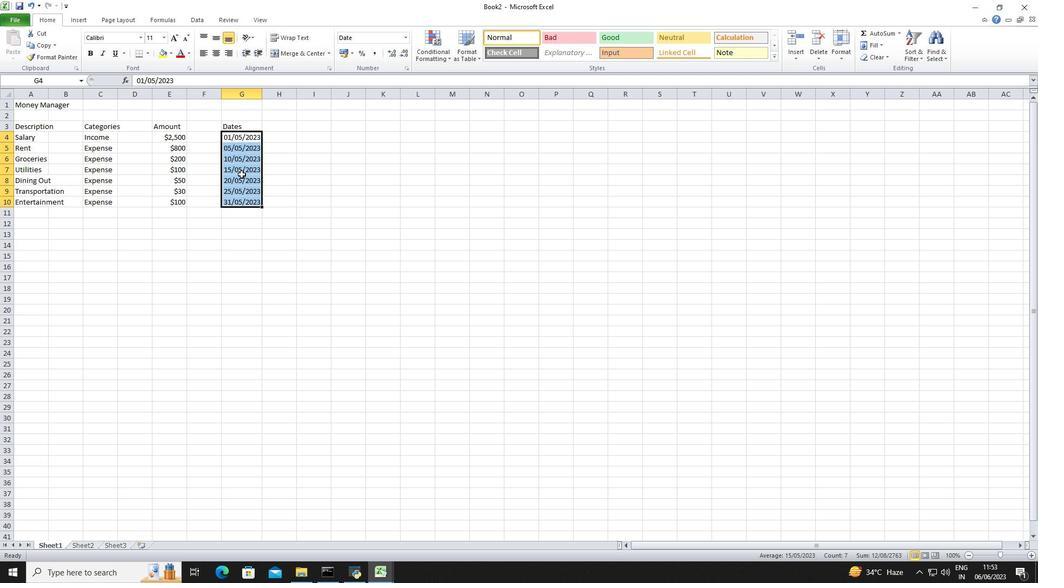 
Action: Mouse moved to (312, 319)
Screenshot: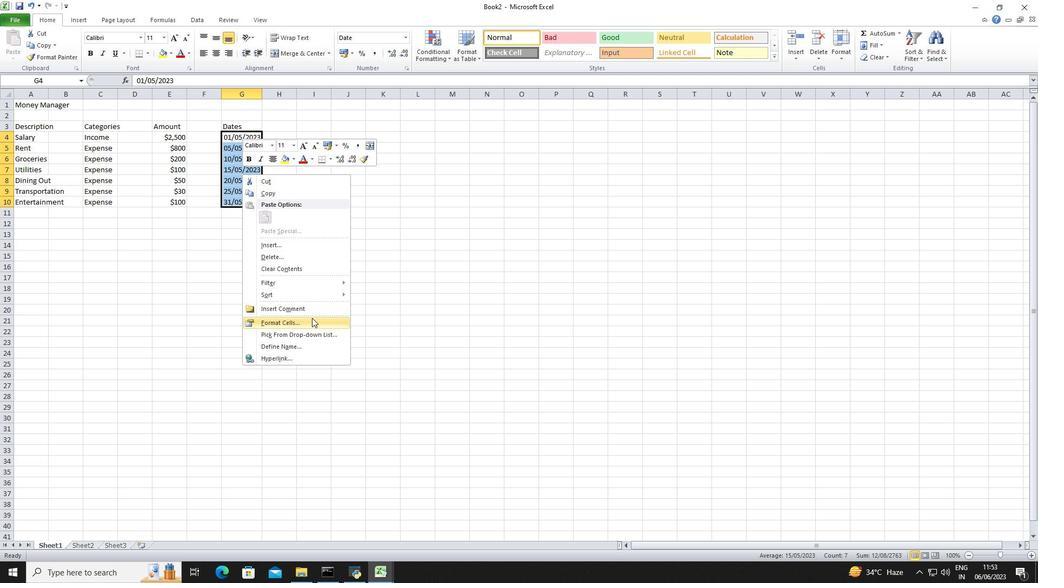 
Action: Mouse pressed left at (312, 319)
Screenshot: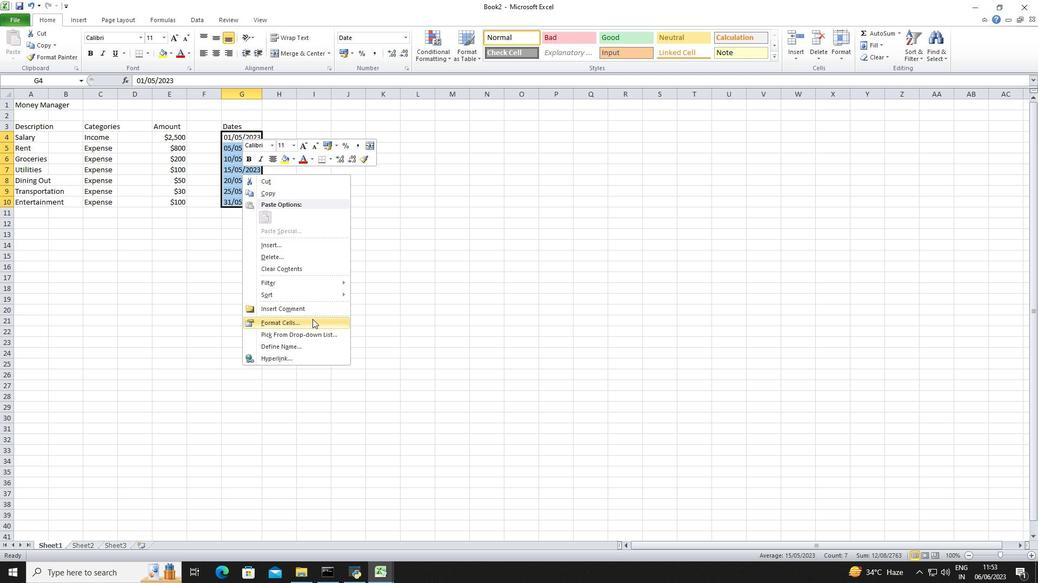 
Action: Mouse moved to (302, 286)
Screenshot: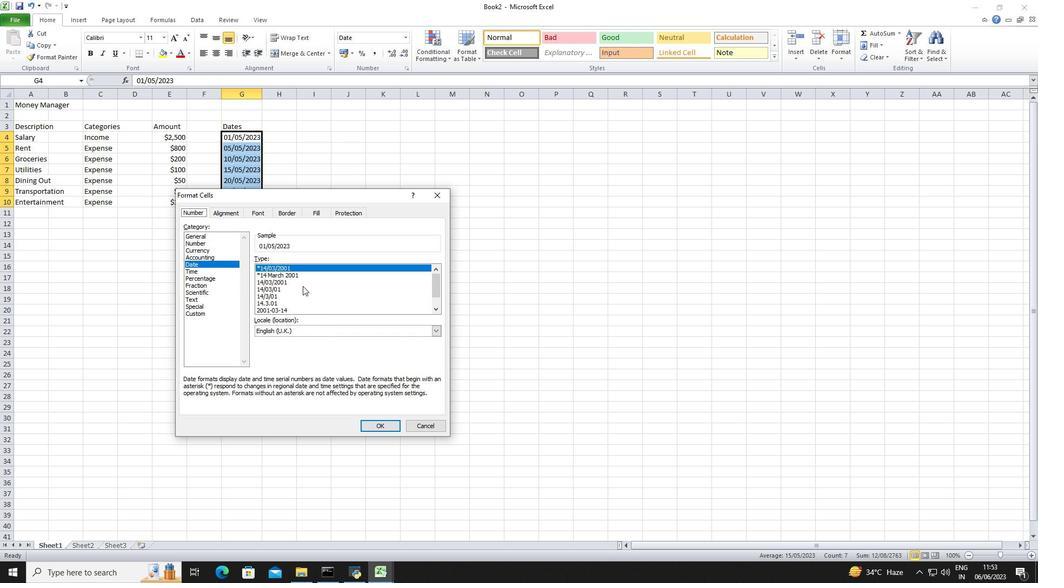 
Action: Mouse scrolled (302, 286) with delta (0, 0)
Screenshot: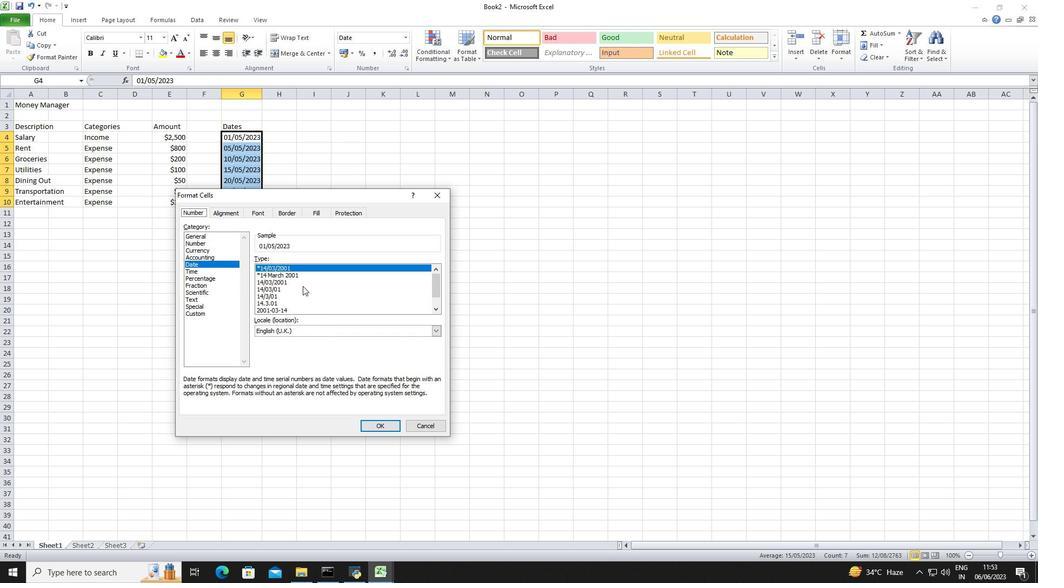 
Action: Mouse scrolled (302, 286) with delta (0, 0)
Screenshot: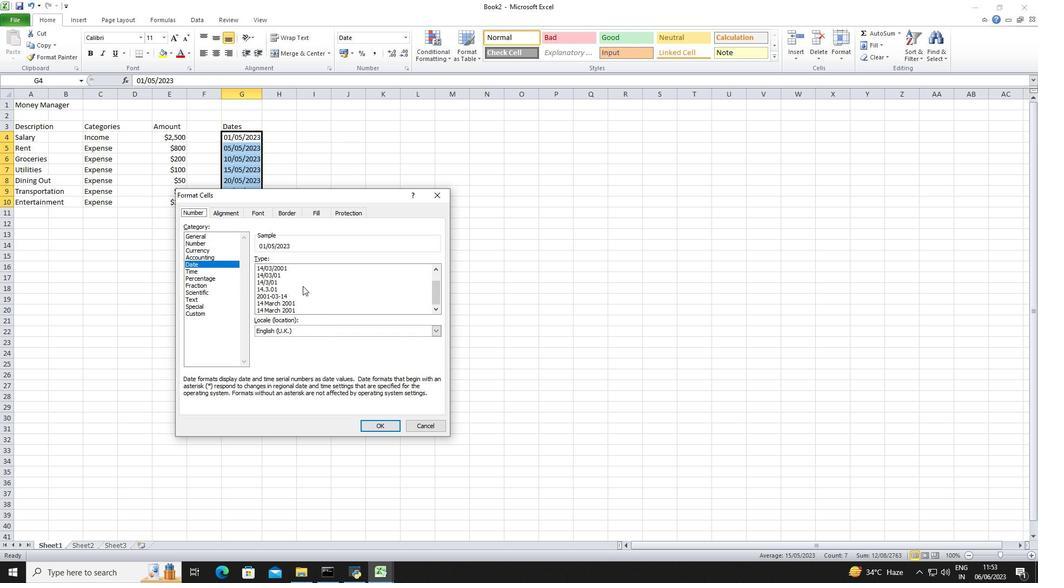 
Action: Mouse moved to (302, 287)
Screenshot: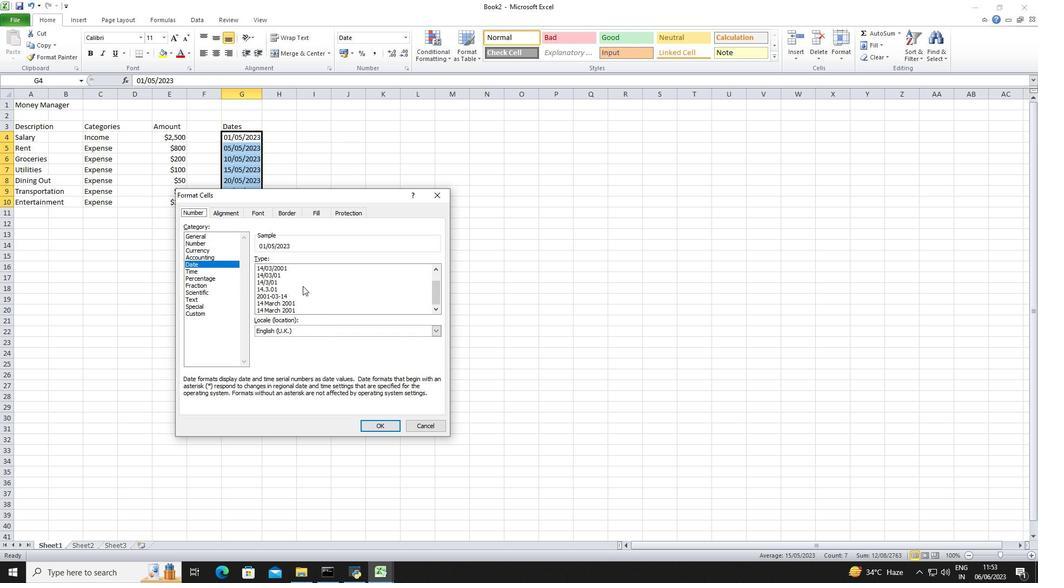 
Action: Mouse scrolled (302, 286) with delta (0, 0)
Screenshot: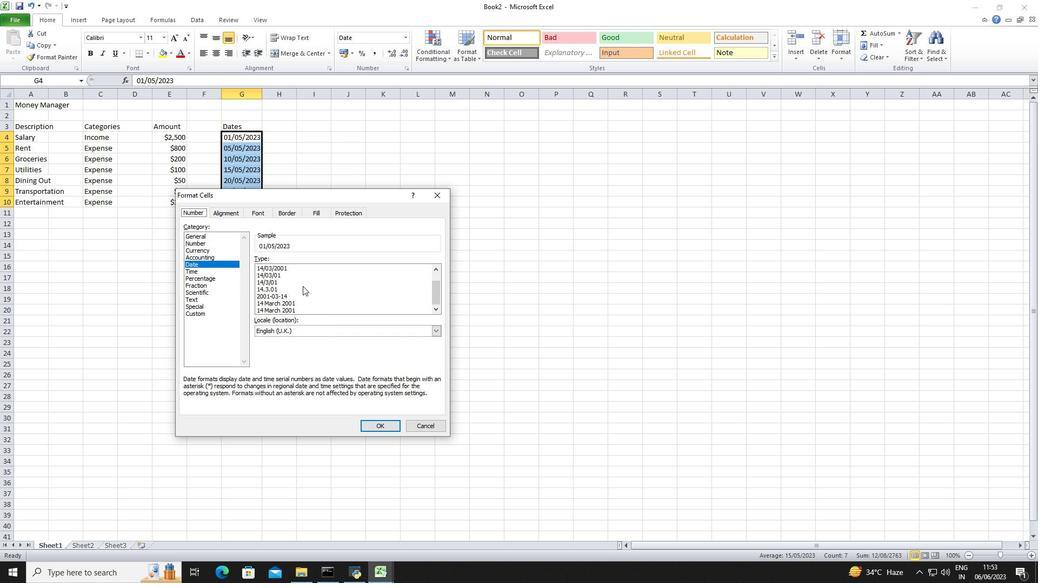 
Action: Mouse scrolled (302, 286) with delta (0, 0)
Screenshot: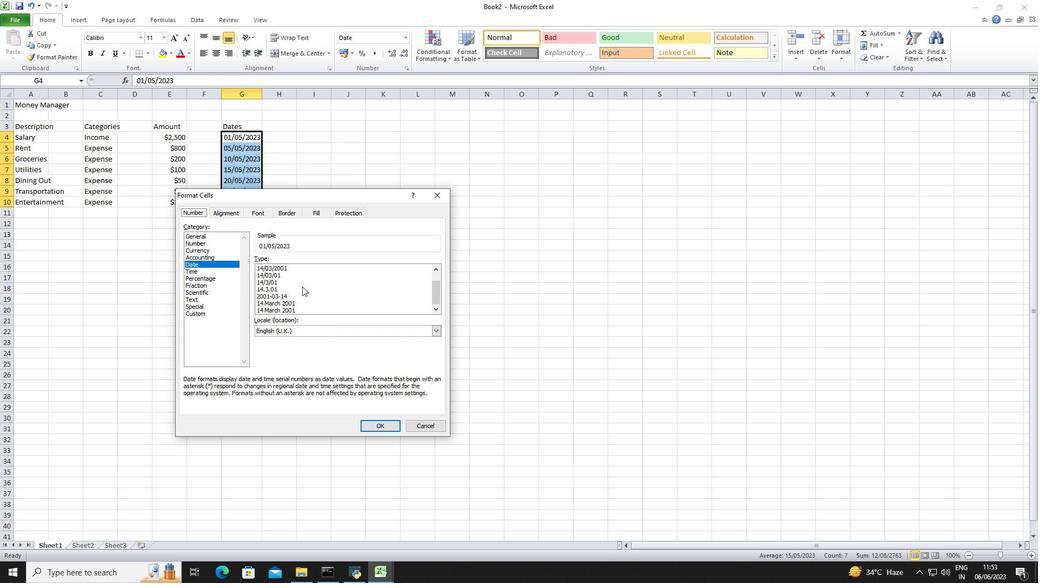 
Action: Mouse scrolled (302, 286) with delta (0, 0)
Screenshot: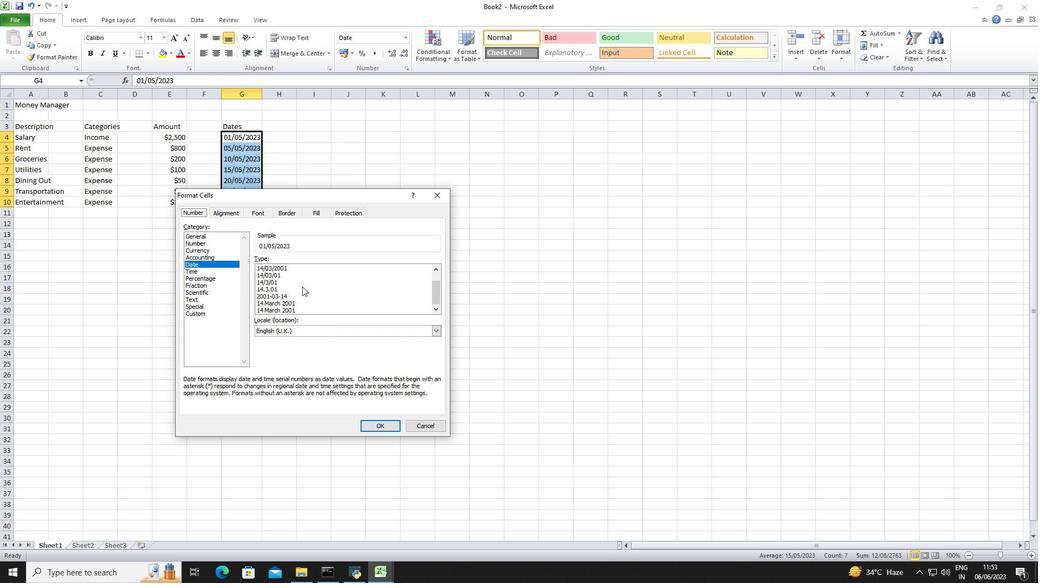 
Action: Mouse scrolled (302, 286) with delta (0, 0)
Screenshot: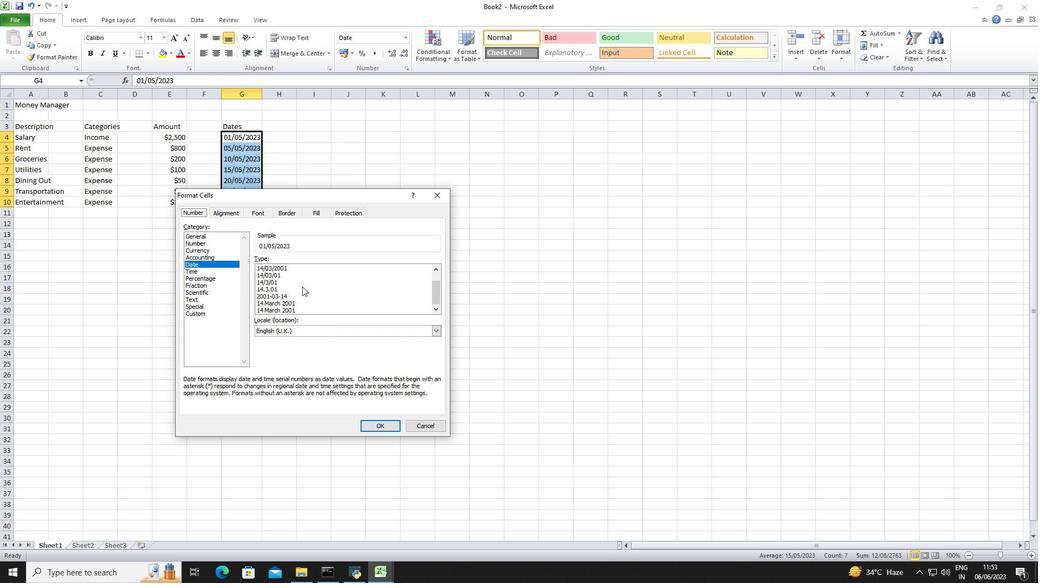 
Action: Mouse moved to (302, 290)
Screenshot: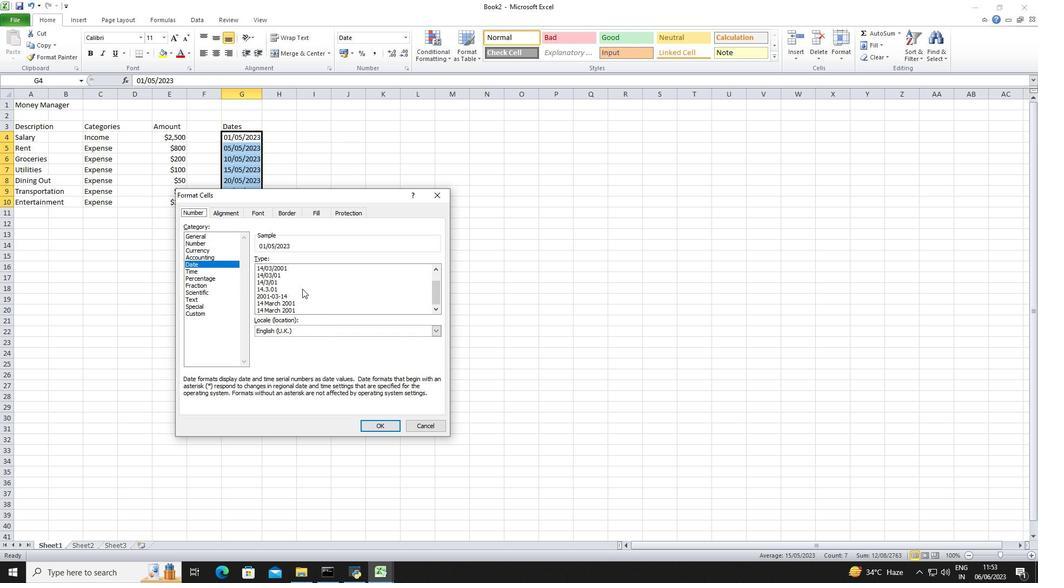 
Action: Mouse scrolled (302, 291) with delta (0, 0)
Screenshot: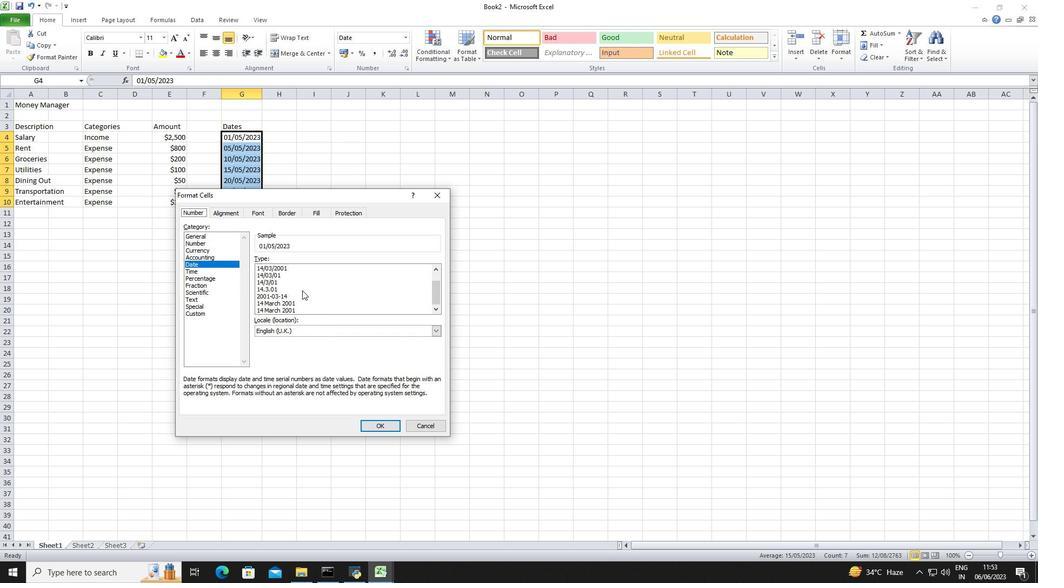 
Action: Mouse scrolled (302, 291) with delta (0, 0)
Screenshot: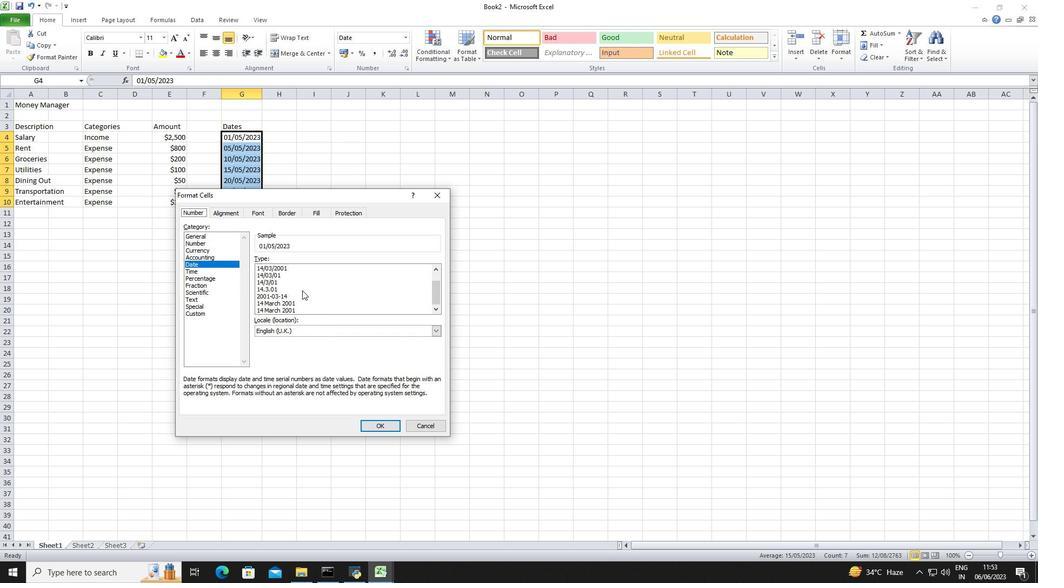 
Action: Mouse scrolled (302, 291) with delta (0, 0)
Screenshot: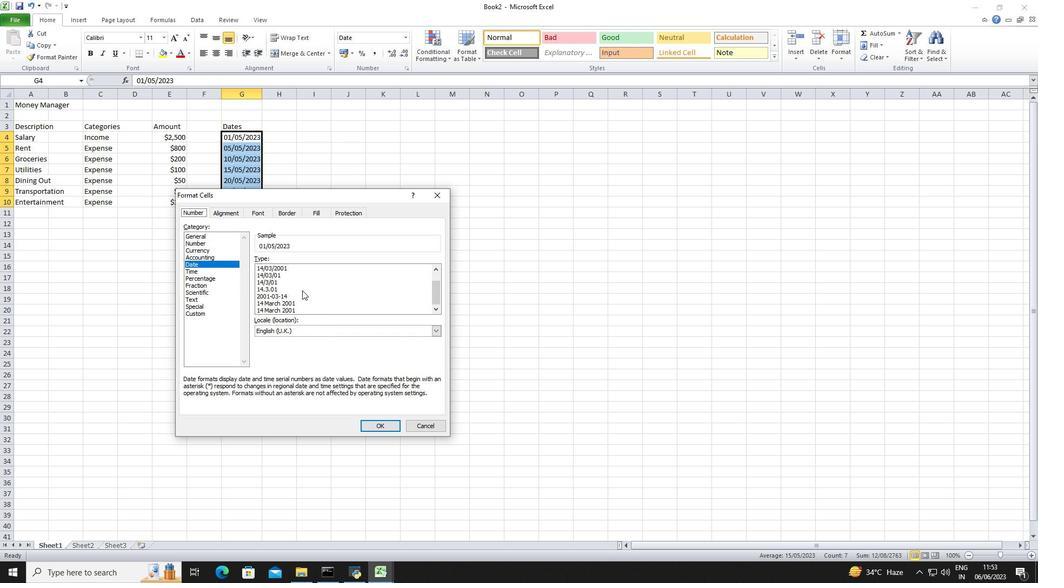 
Action: Mouse scrolled (302, 291) with delta (0, 0)
Screenshot: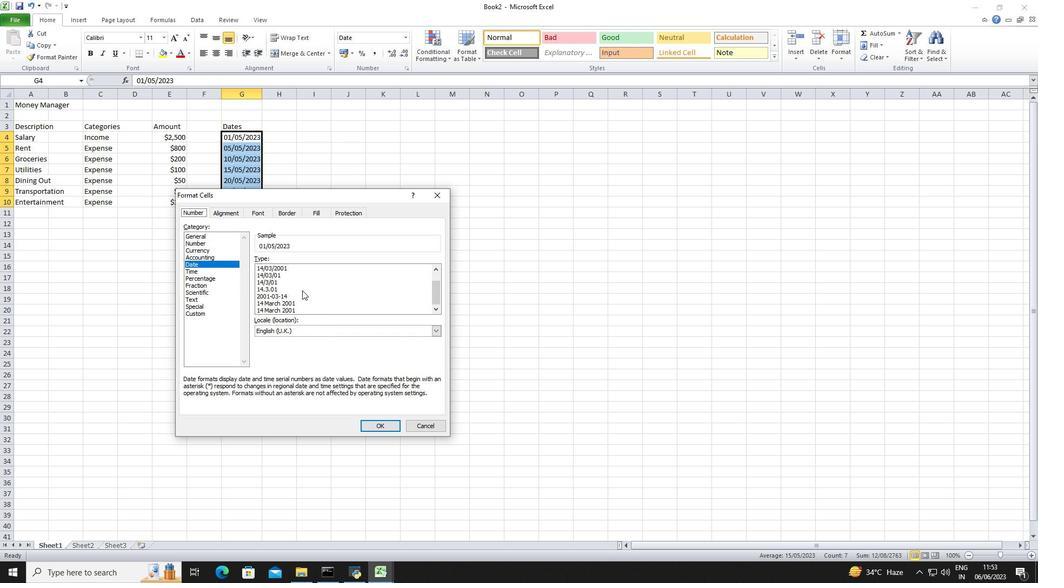 
Action: Mouse scrolled (302, 291) with delta (0, 0)
Screenshot: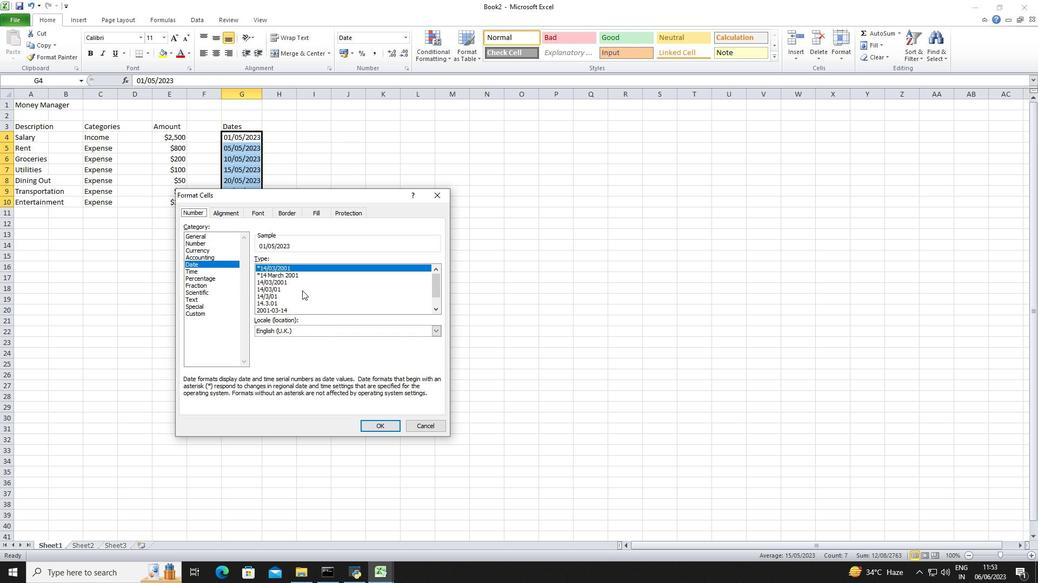 
Action: Mouse scrolled (302, 291) with delta (0, 0)
Screenshot: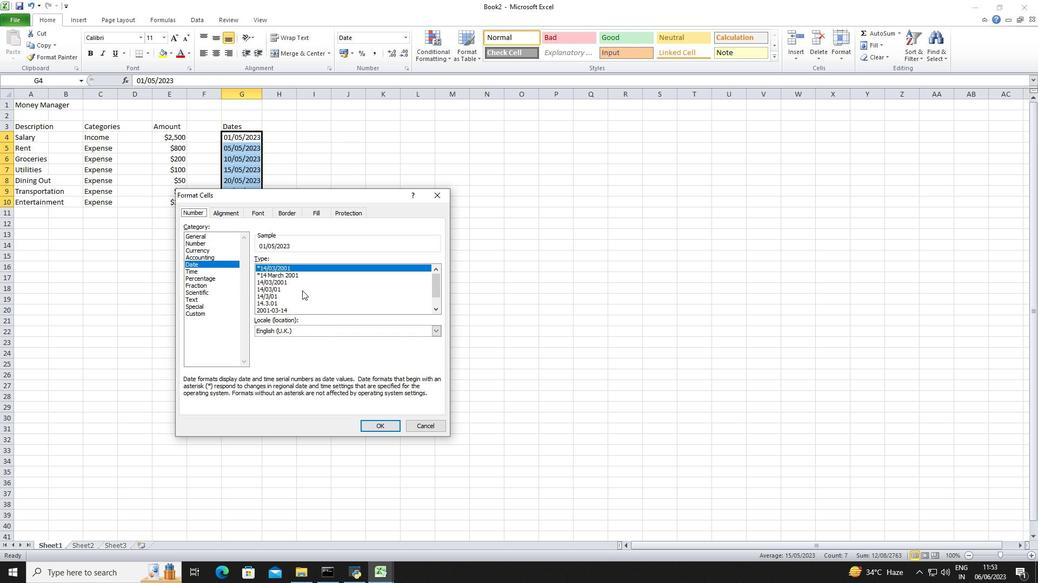 
Action: Mouse scrolled (302, 291) with delta (0, 0)
Screenshot: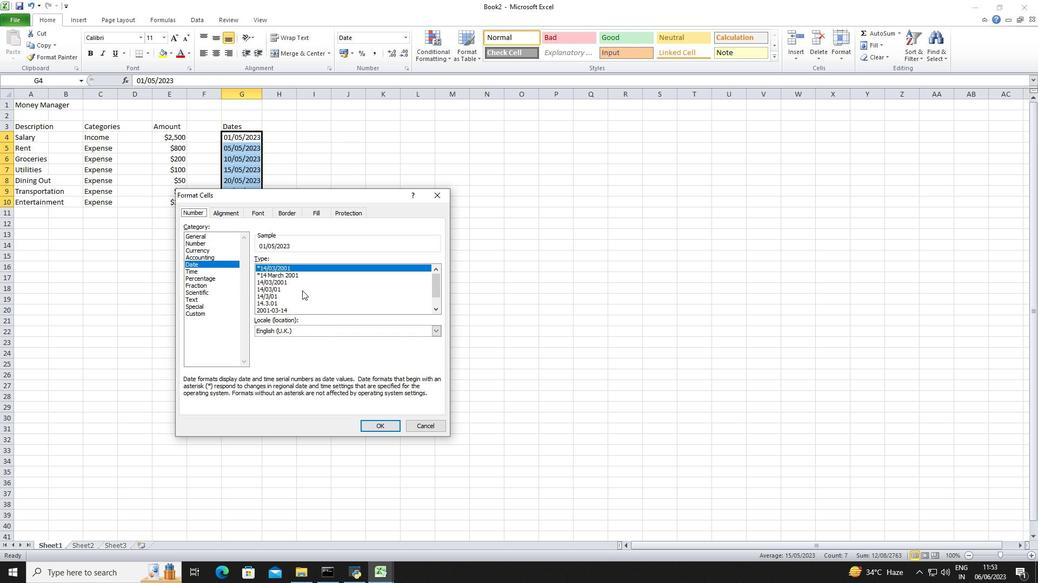 
Action: Mouse scrolled (302, 291) with delta (0, 0)
Screenshot: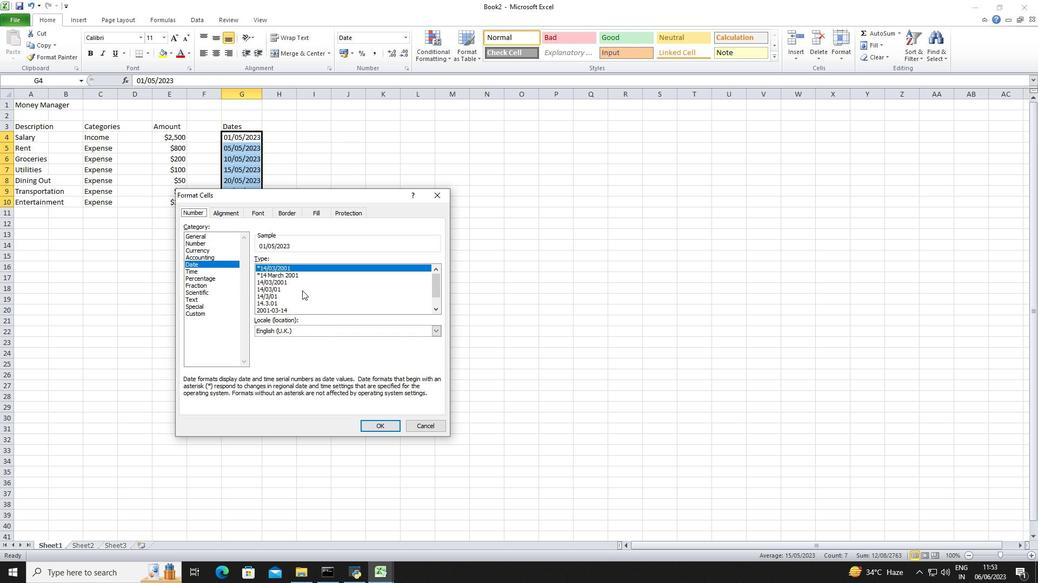 
Action: Mouse moved to (290, 312)
Screenshot: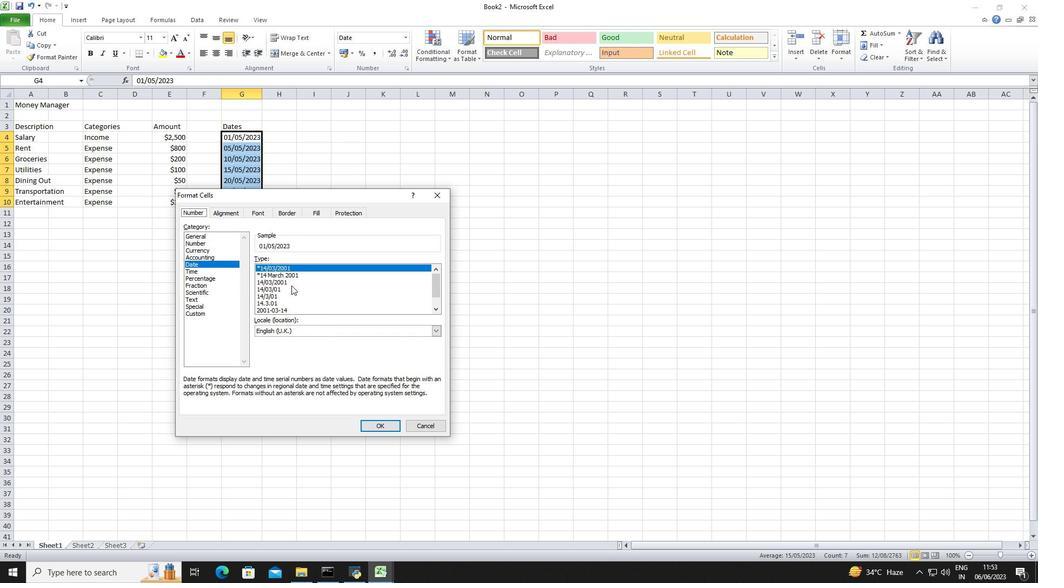 
Action: Mouse scrolled (290, 311) with delta (0, 0)
Screenshot: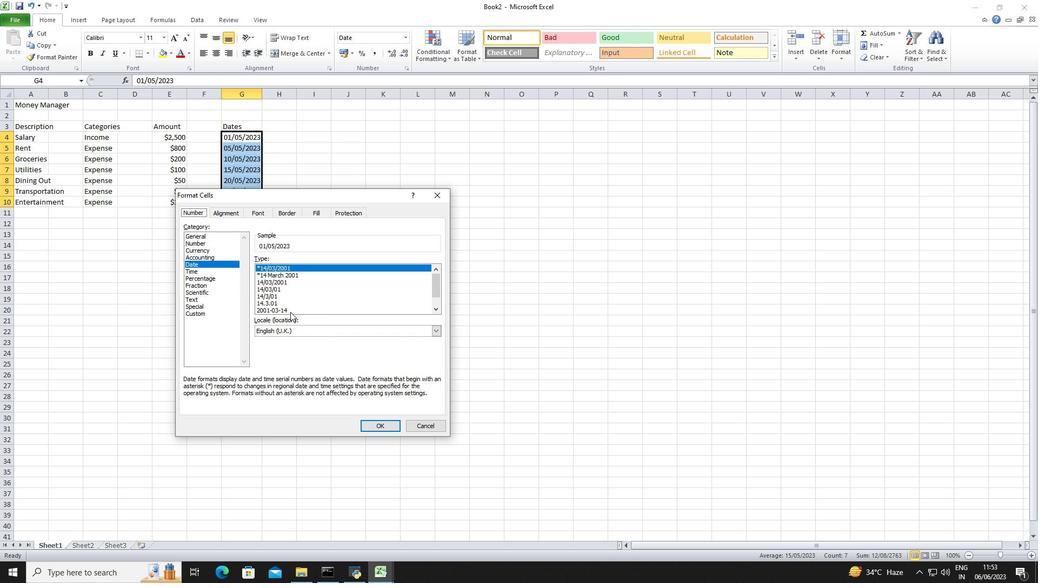 
Action: Mouse scrolled (290, 311) with delta (0, 0)
Screenshot: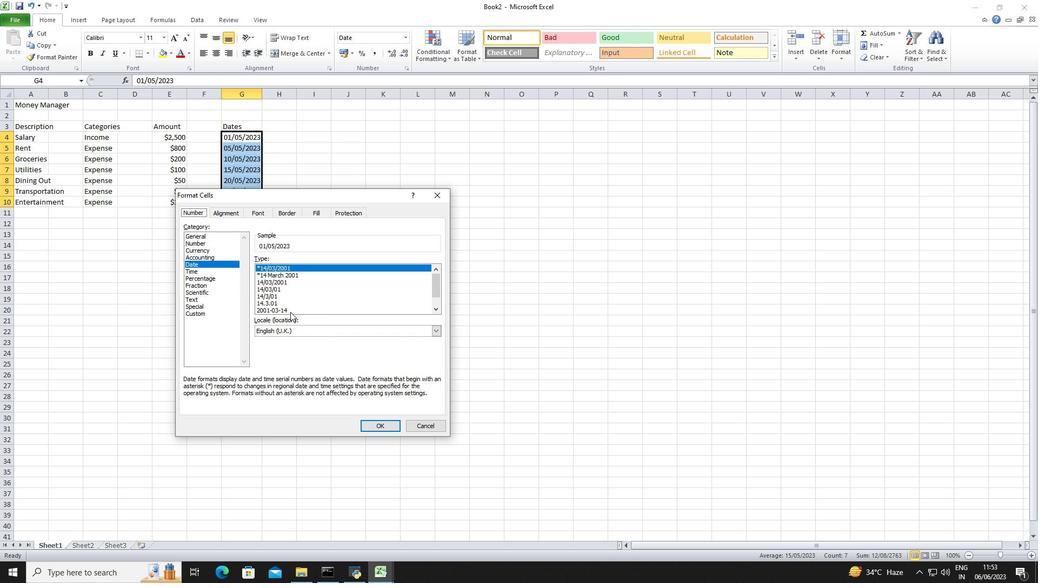 
Action: Mouse scrolled (290, 311) with delta (0, 0)
Screenshot: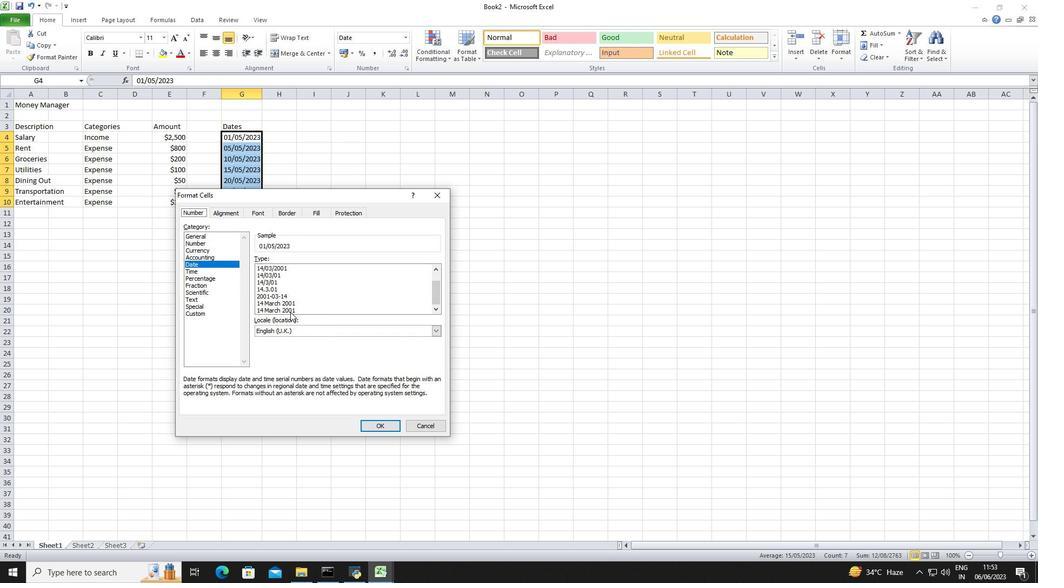 
Action: Mouse moved to (297, 295)
Screenshot: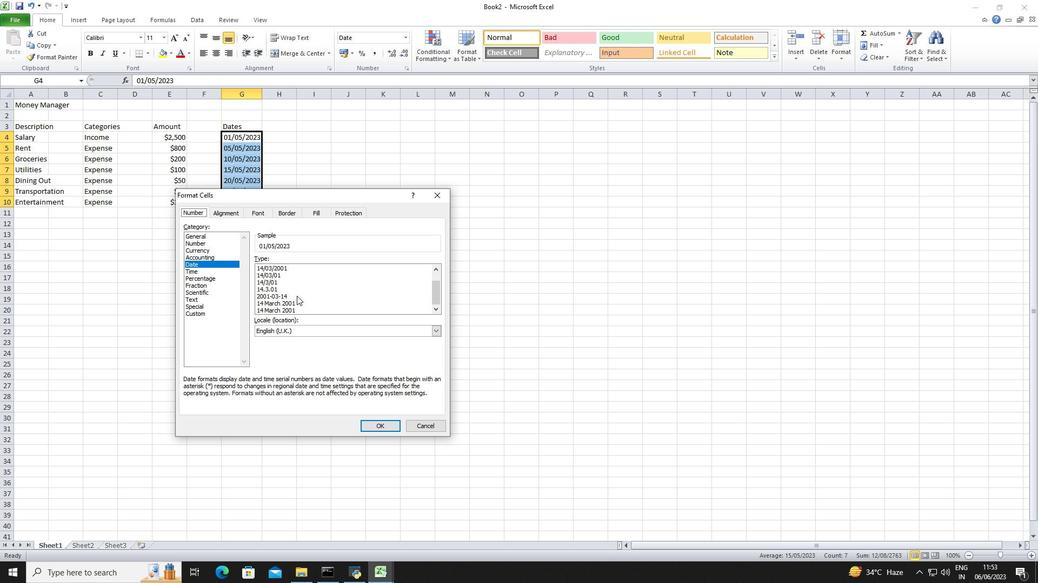 
Action: Mouse pressed left at (297, 295)
Screenshot: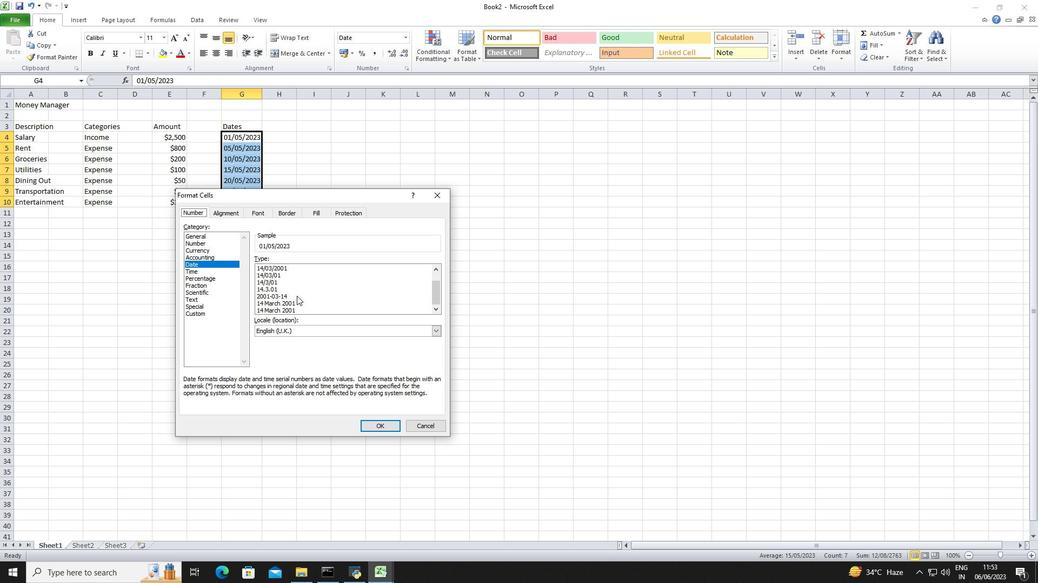 
Action: Mouse moved to (386, 428)
Screenshot: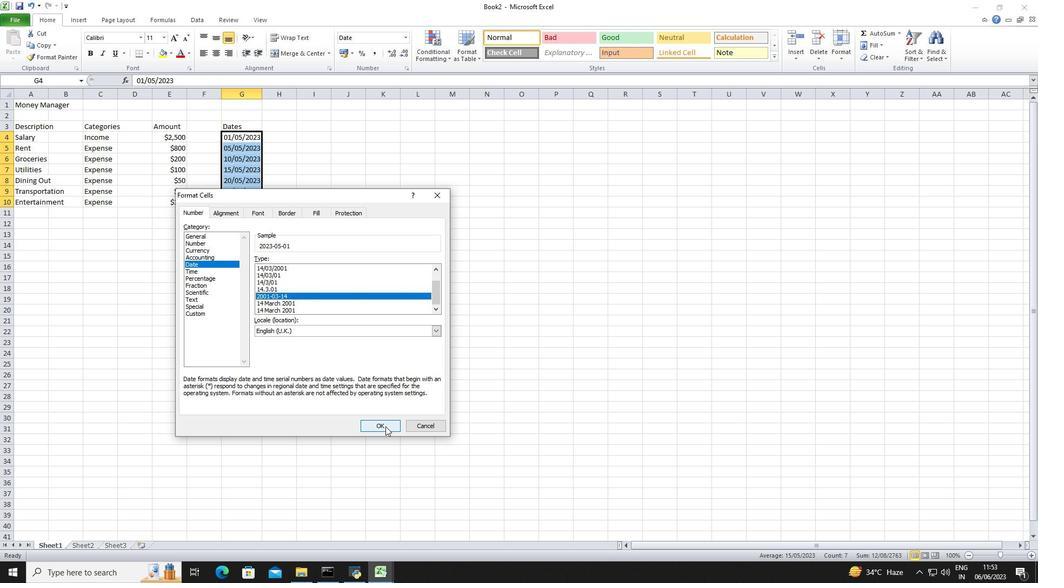 
Action: Mouse pressed left at (386, 428)
Screenshot: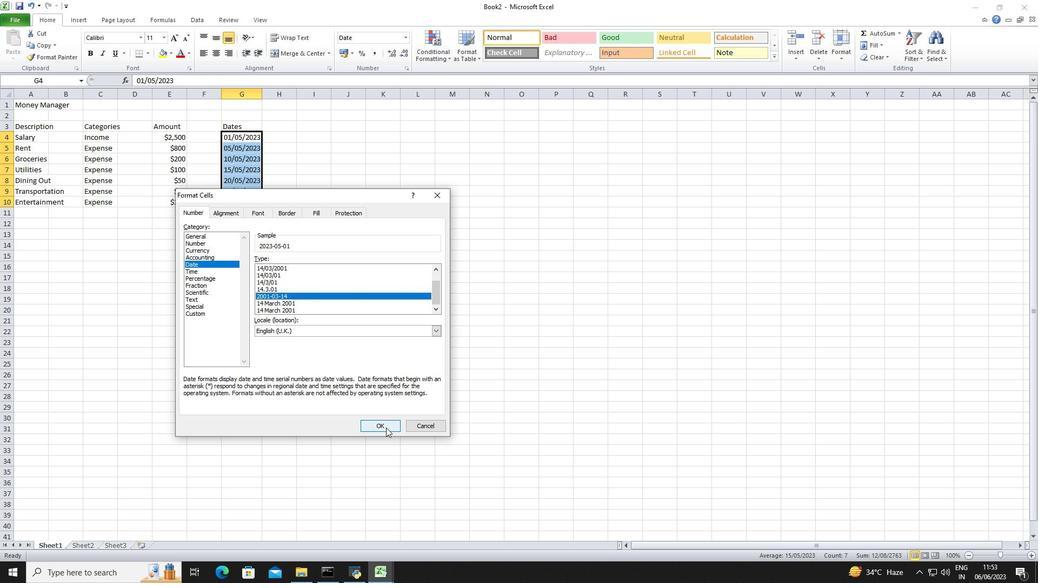 
Action: Mouse moved to (312, 141)
Screenshot: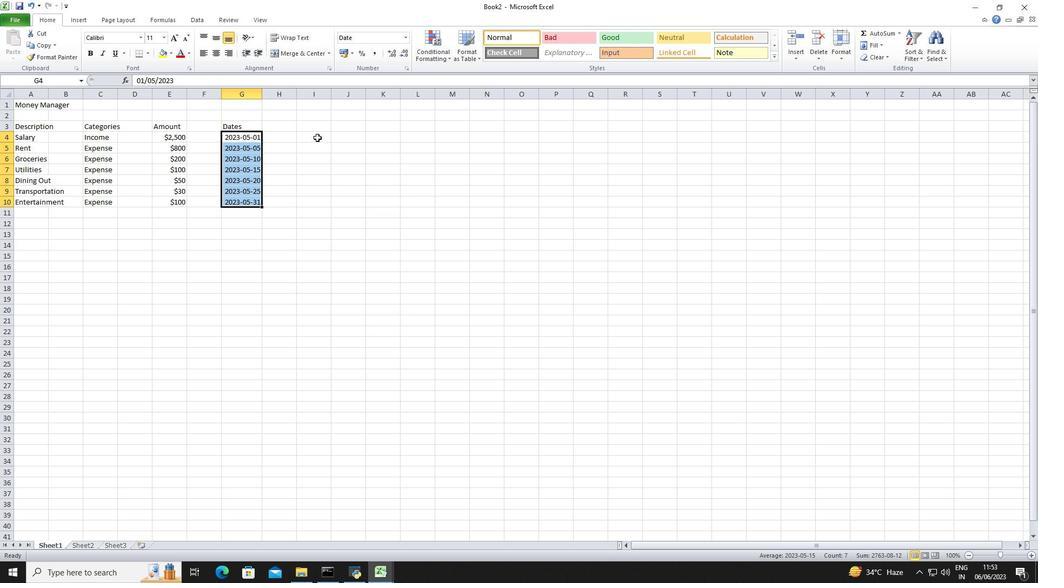 
Action: Mouse pressed left at (312, 141)
Screenshot: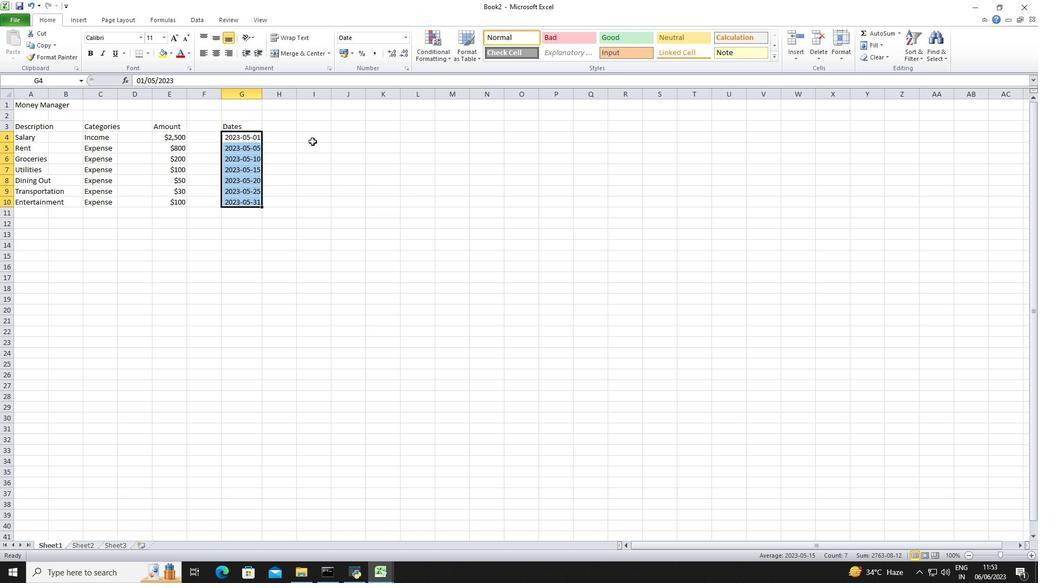 
Action: Key pressed ctrl+S<Key.shift>Exe<Key.shift><Key.backspace>p<Key.shift>Report<Key.space>logbook<Key.enter>
Screenshot: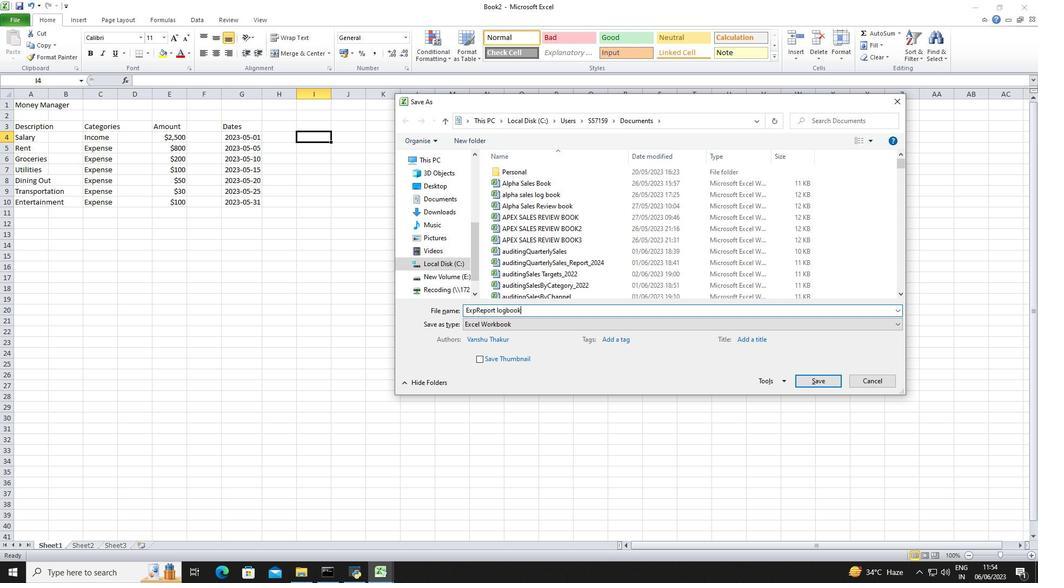 
